 Task: Add a condition where "Hours since assignee update Greater than Two hundred" in unsolved tickets in your groups.
Action: Mouse moved to (132, 485)
Screenshot: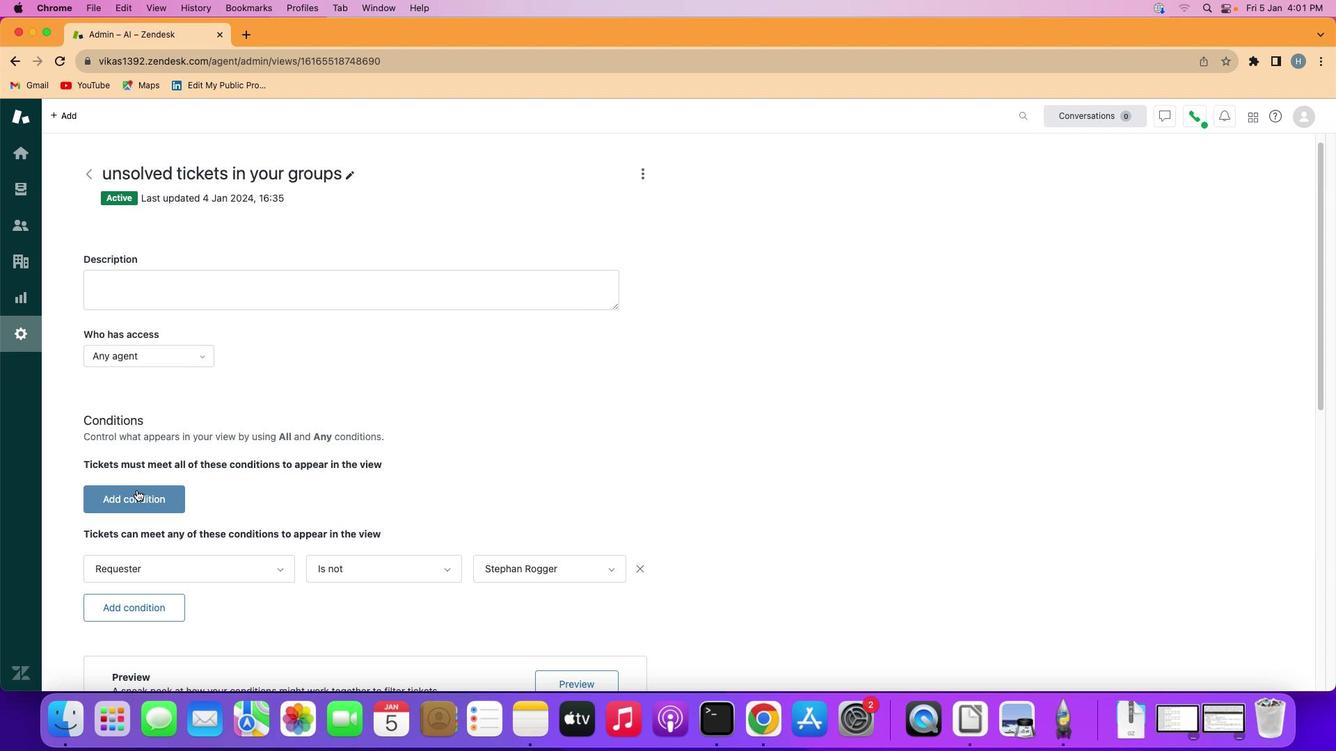 
Action: Mouse pressed left at (132, 485)
Screenshot: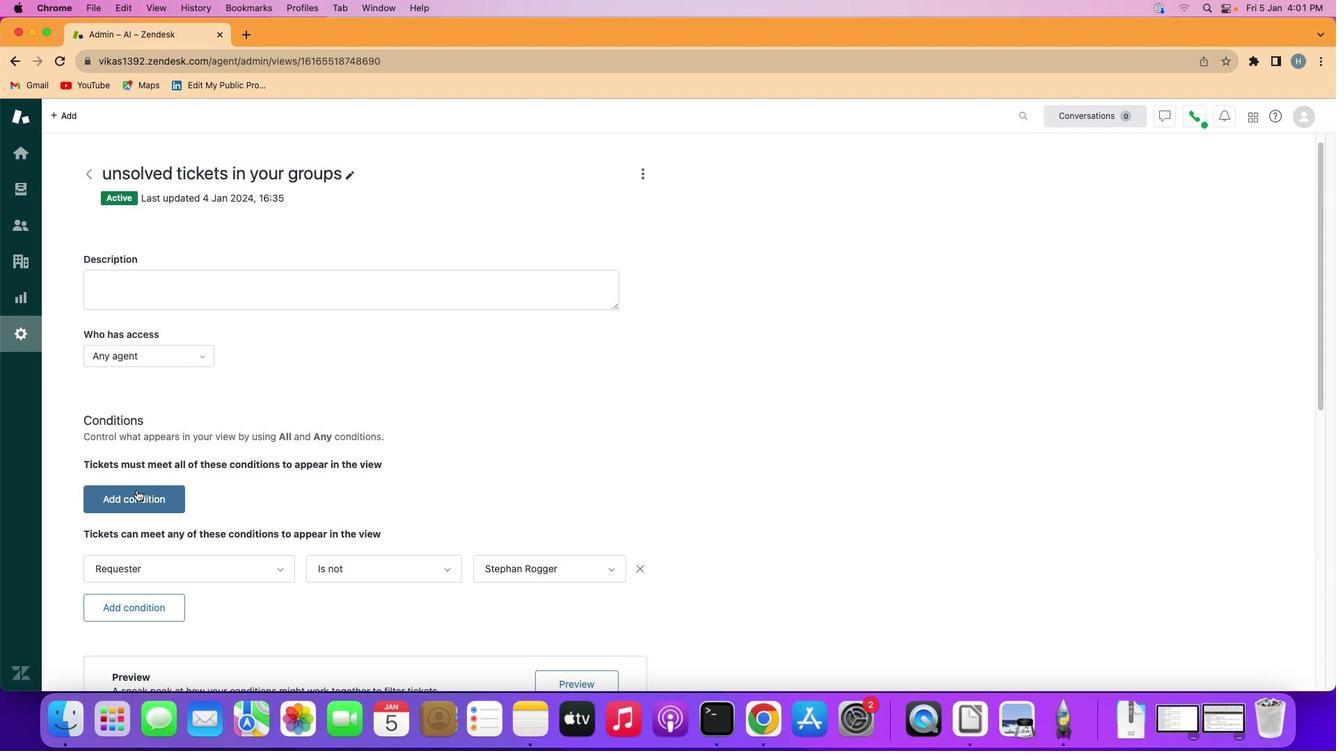 
Action: Mouse moved to (165, 488)
Screenshot: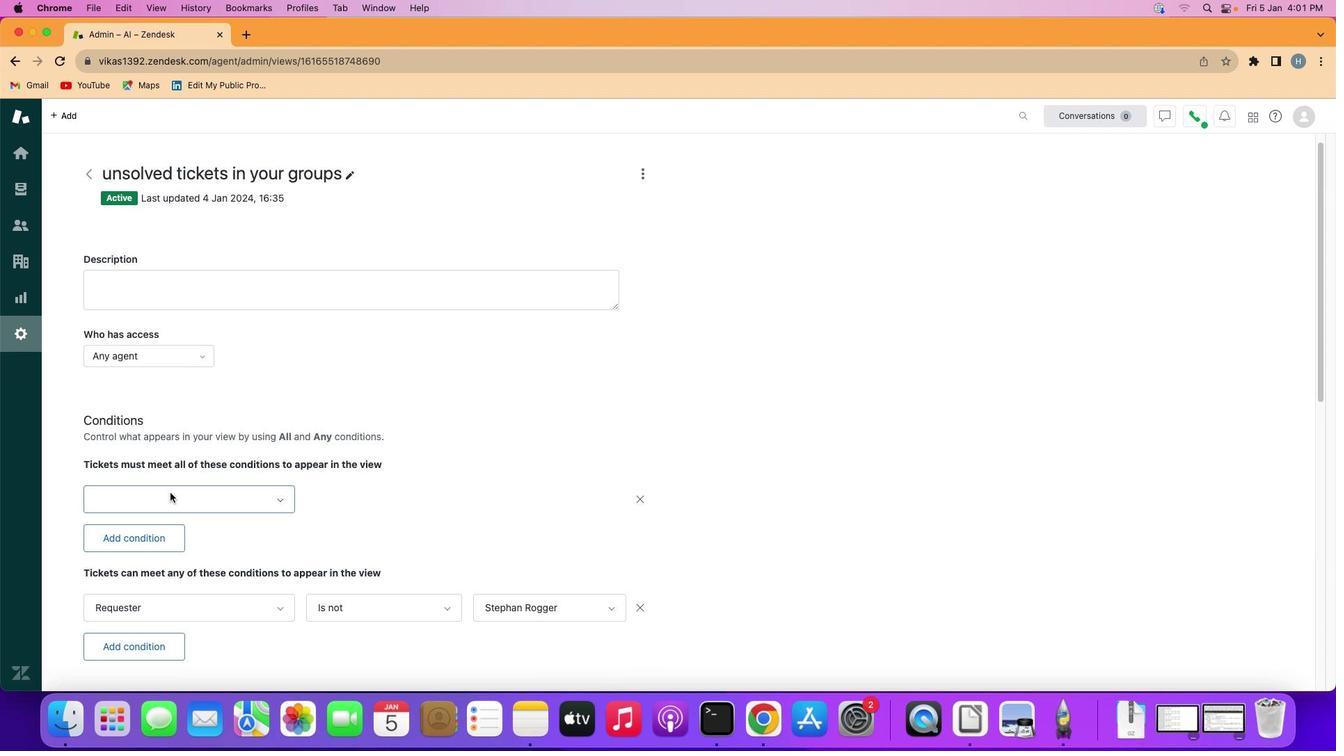 
Action: Mouse pressed left at (165, 488)
Screenshot: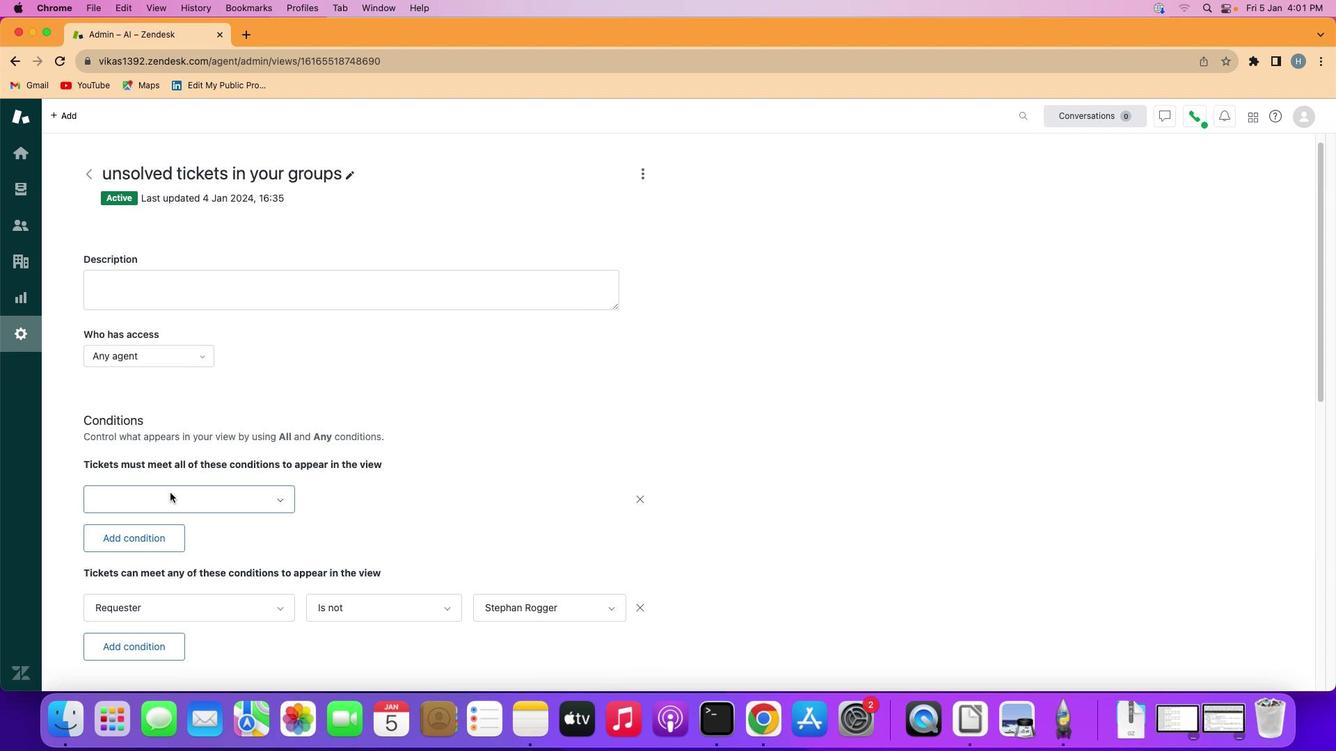 
Action: Mouse moved to (191, 373)
Screenshot: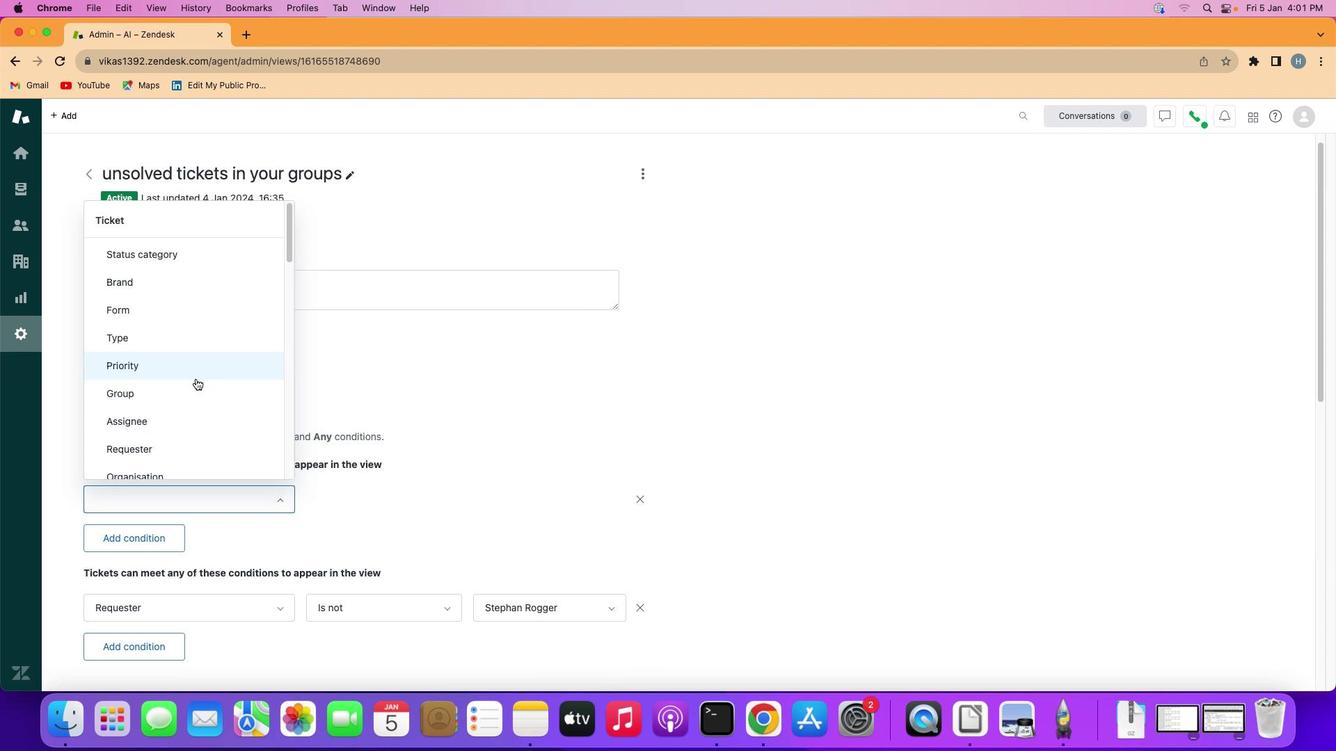 
Action: Mouse scrolled (191, 373) with delta (-4, -4)
Screenshot: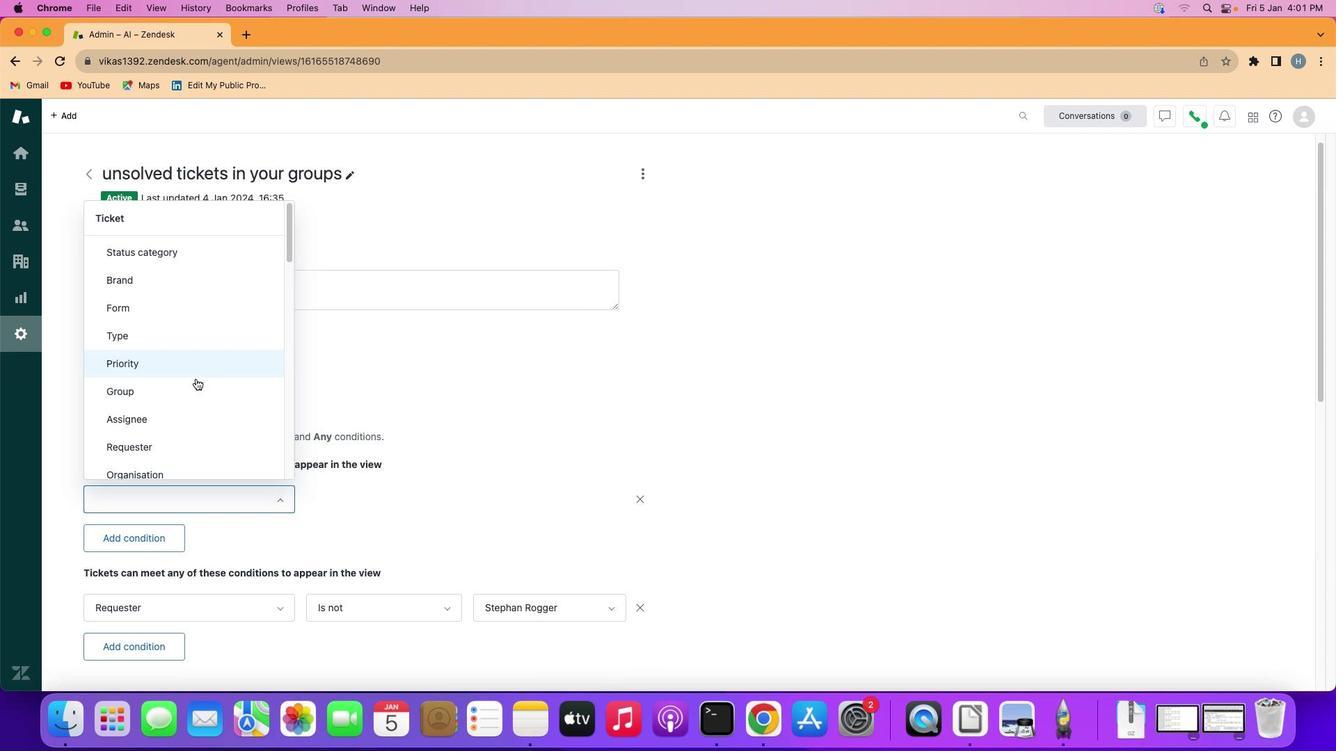 
Action: Mouse scrolled (191, 373) with delta (-4, -4)
Screenshot: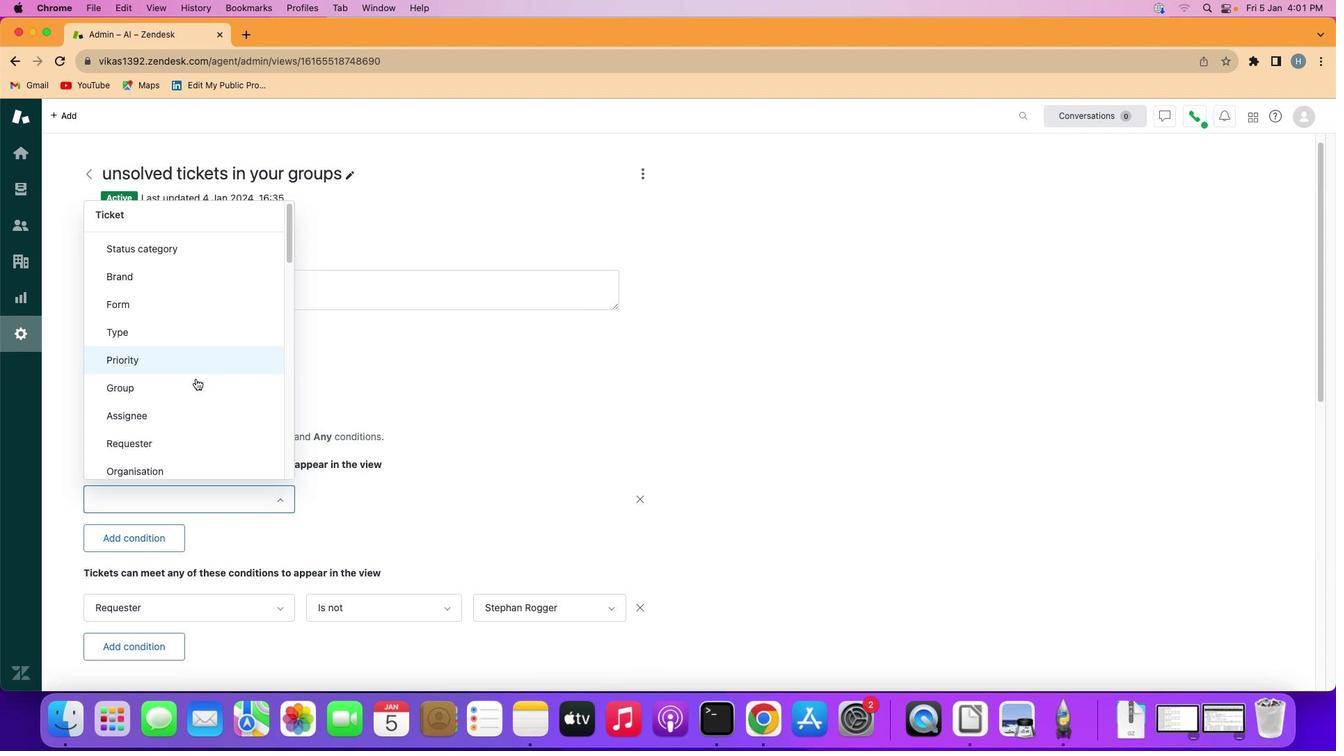 
Action: Mouse scrolled (191, 373) with delta (-4, -4)
Screenshot: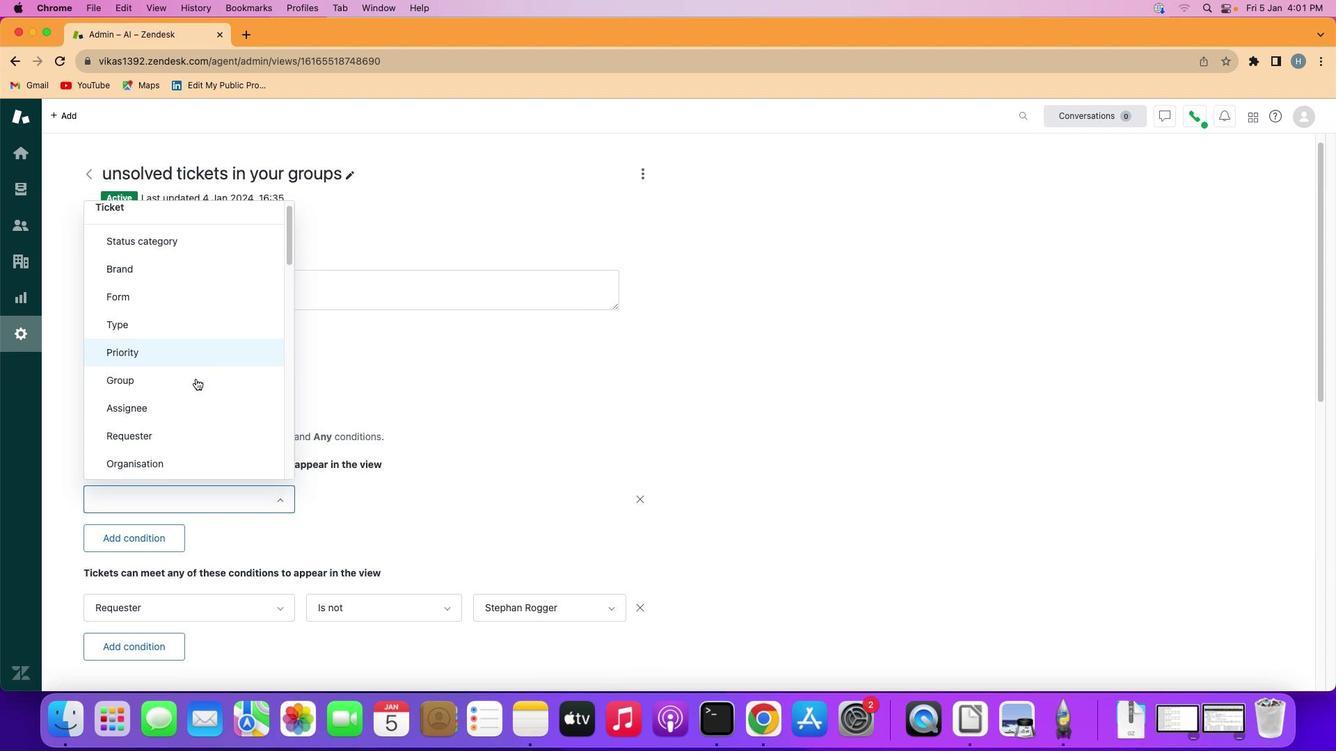 
Action: Mouse scrolled (191, 373) with delta (-4, -4)
Screenshot: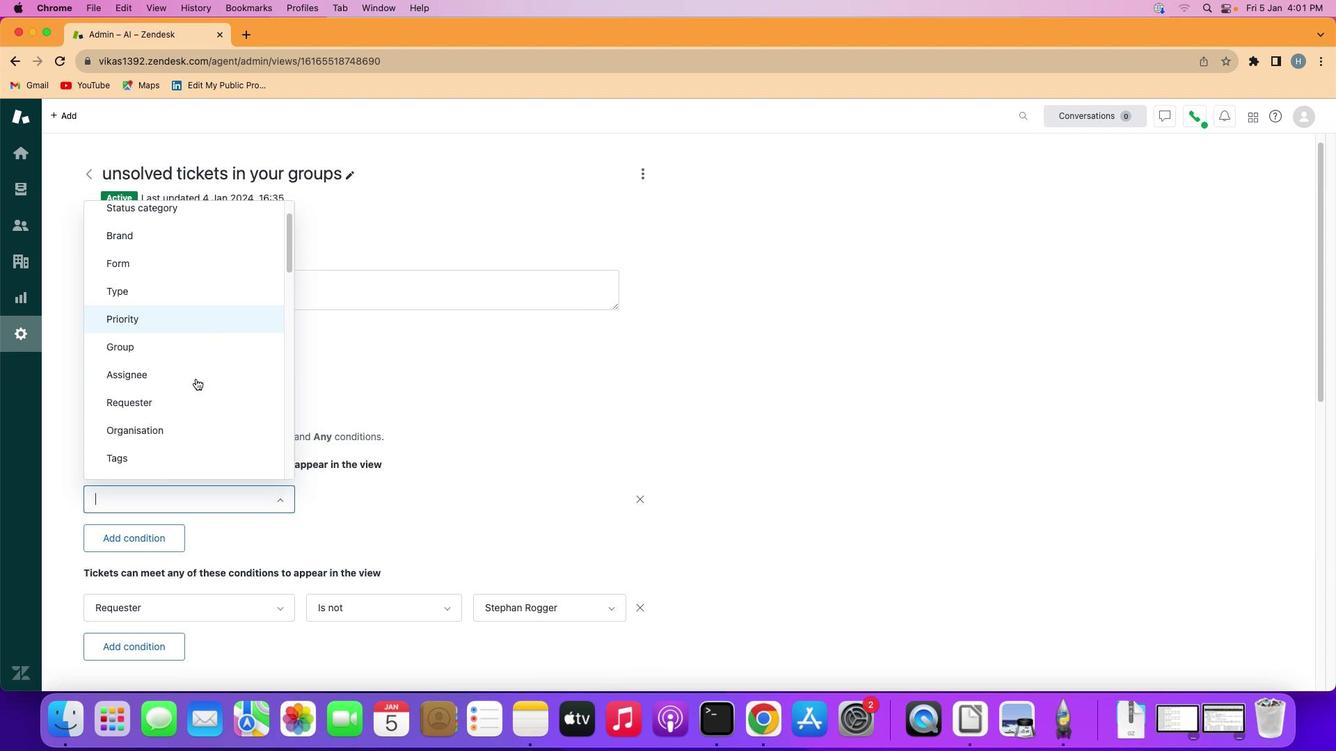
Action: Mouse moved to (196, 374)
Screenshot: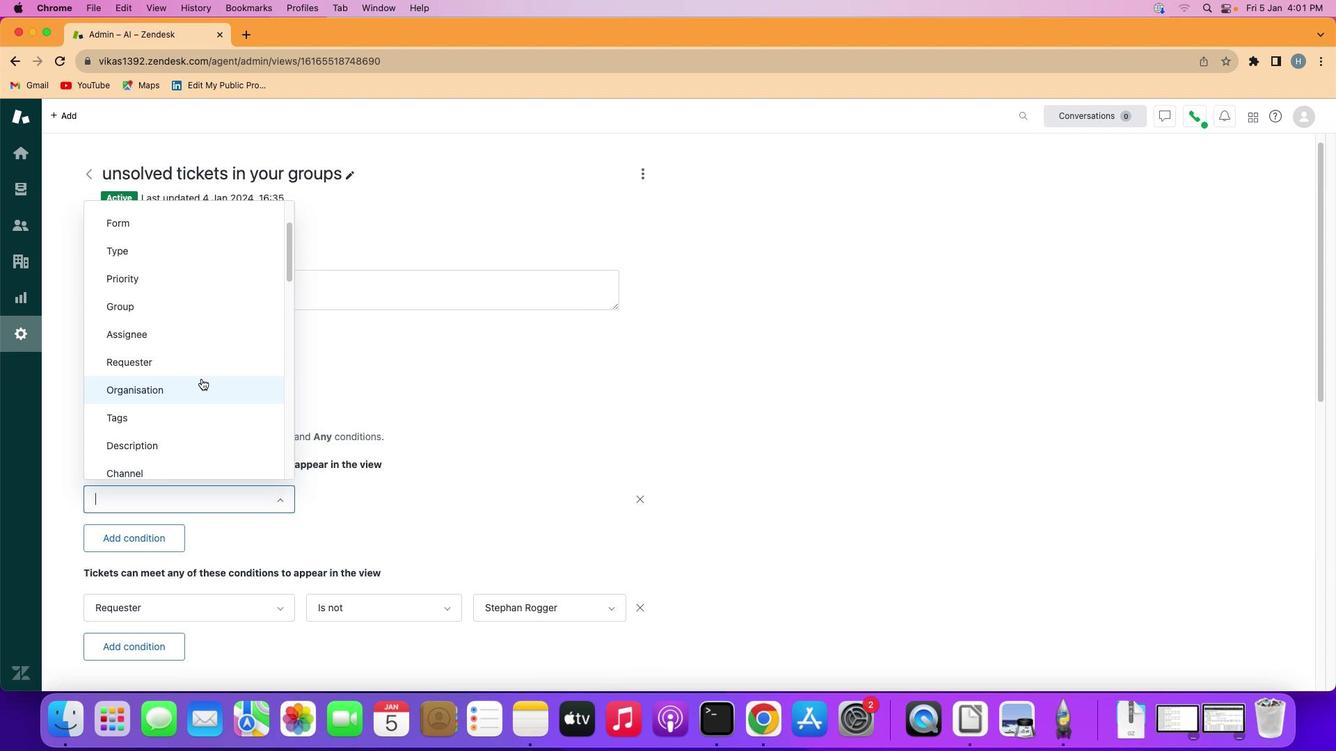 
Action: Mouse scrolled (196, 374) with delta (-4, -4)
Screenshot: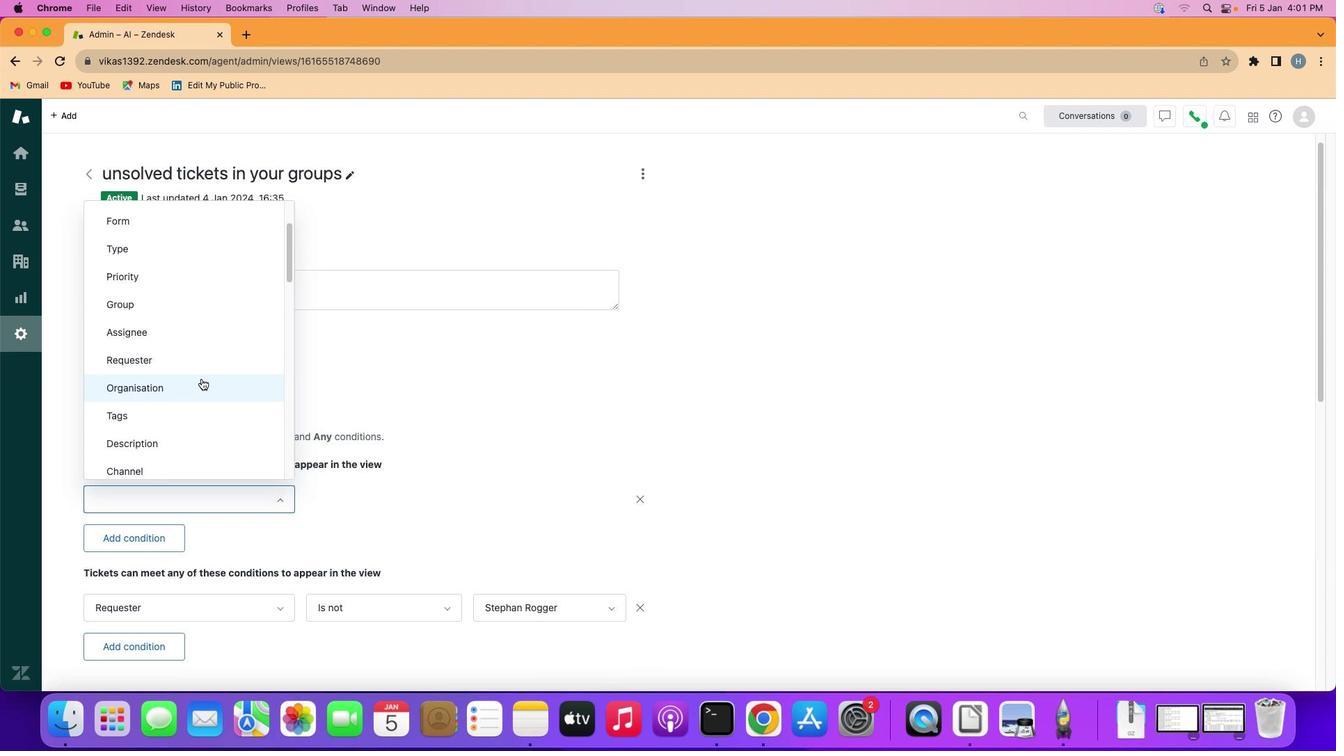
Action: Mouse scrolled (196, 374) with delta (-4, -4)
Screenshot: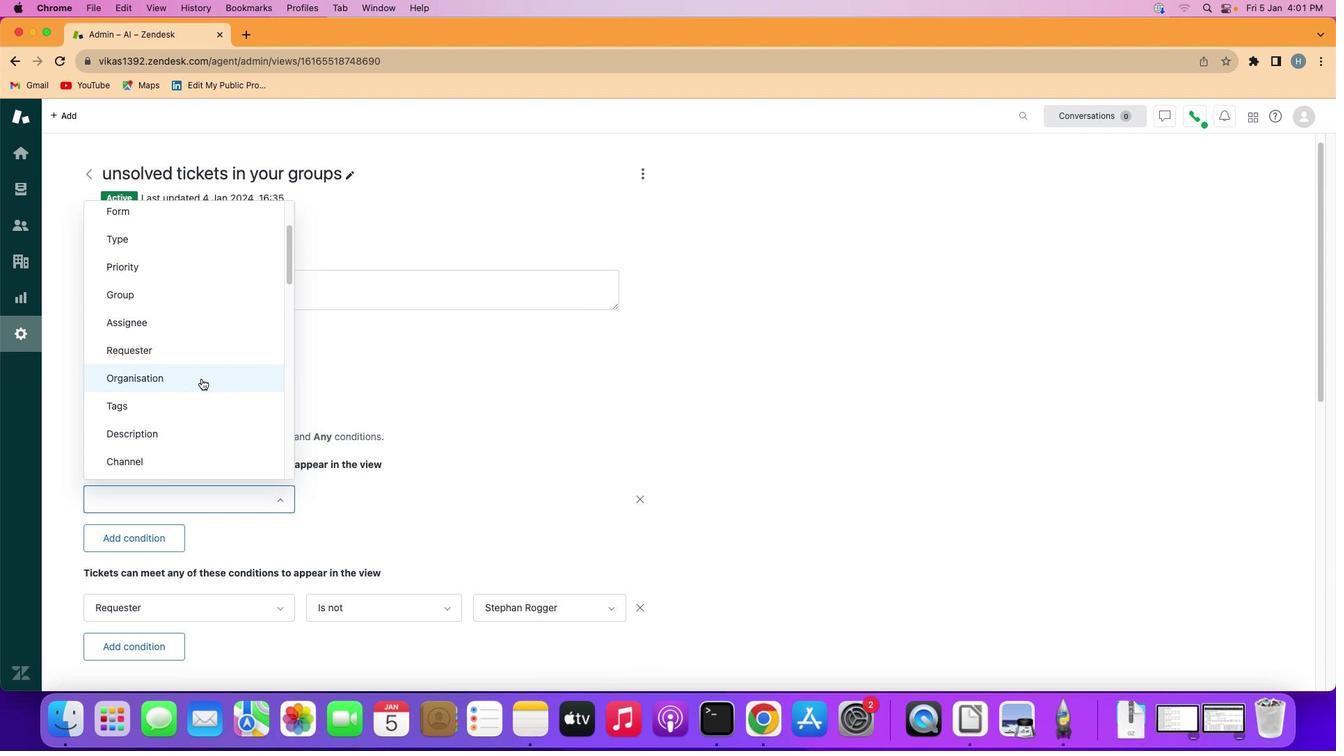 
Action: Mouse scrolled (196, 374) with delta (-4, -4)
Screenshot: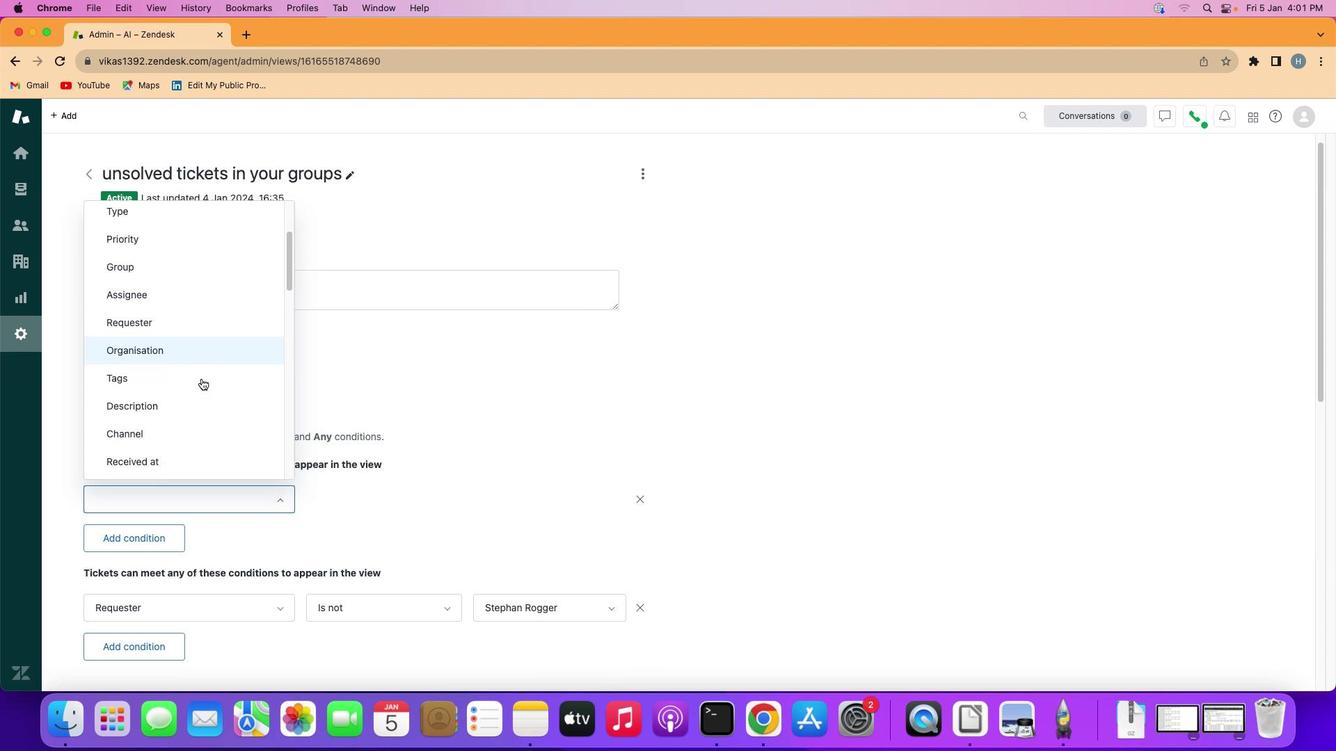 
Action: Mouse scrolled (196, 374) with delta (-4, -4)
Screenshot: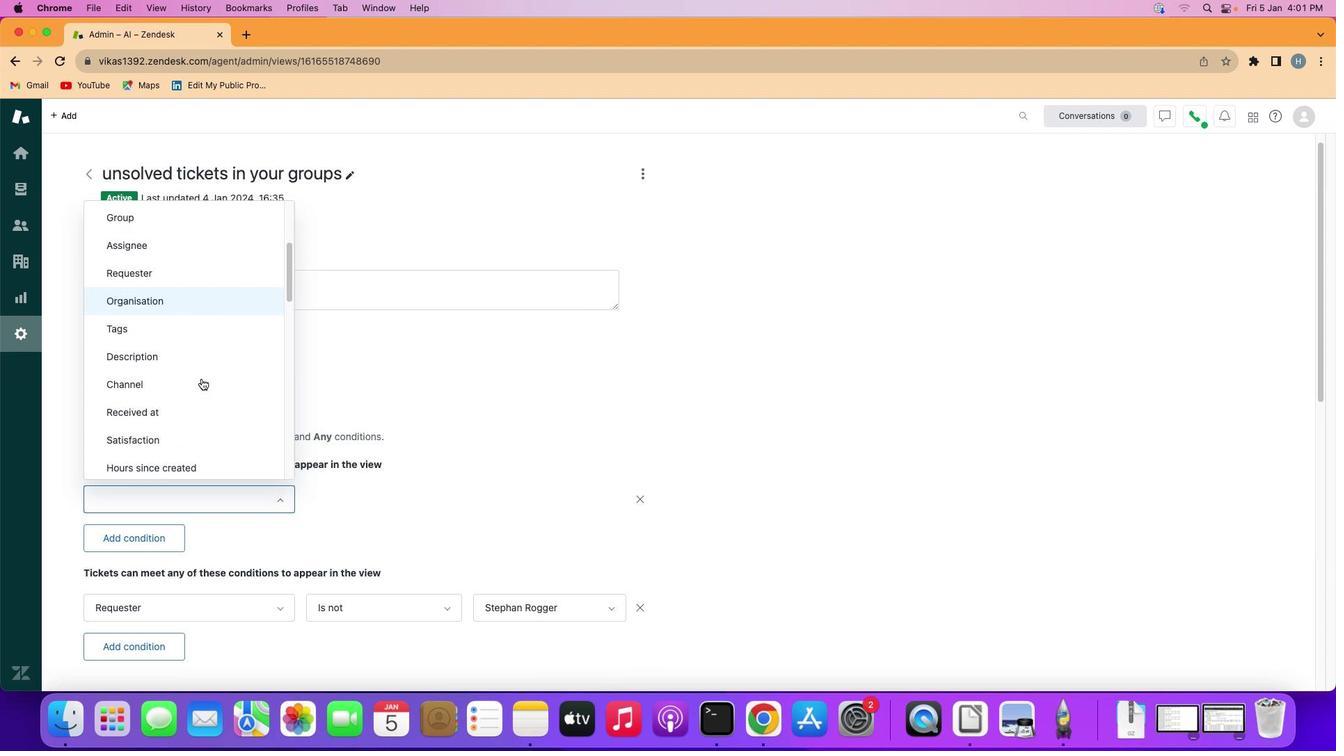 
Action: Mouse moved to (196, 373)
Screenshot: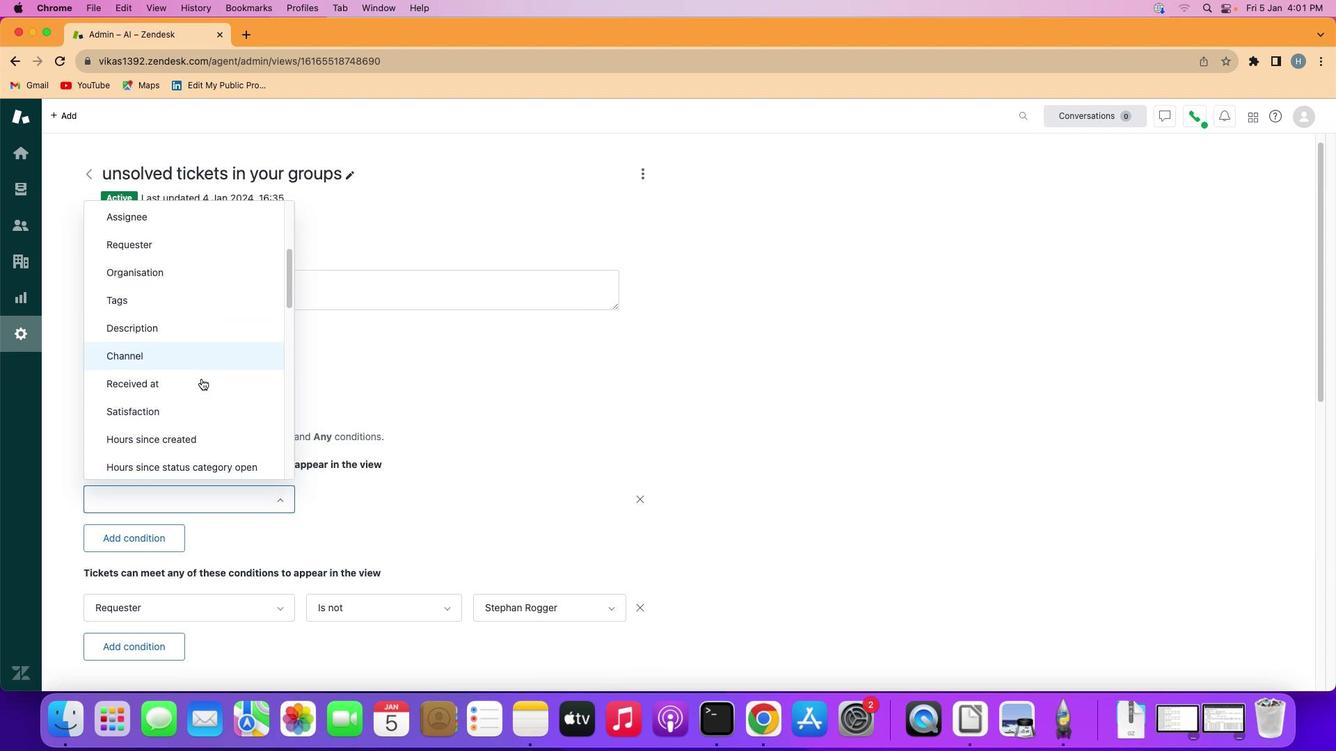 
Action: Mouse scrolled (196, 373) with delta (-4, -3)
Screenshot: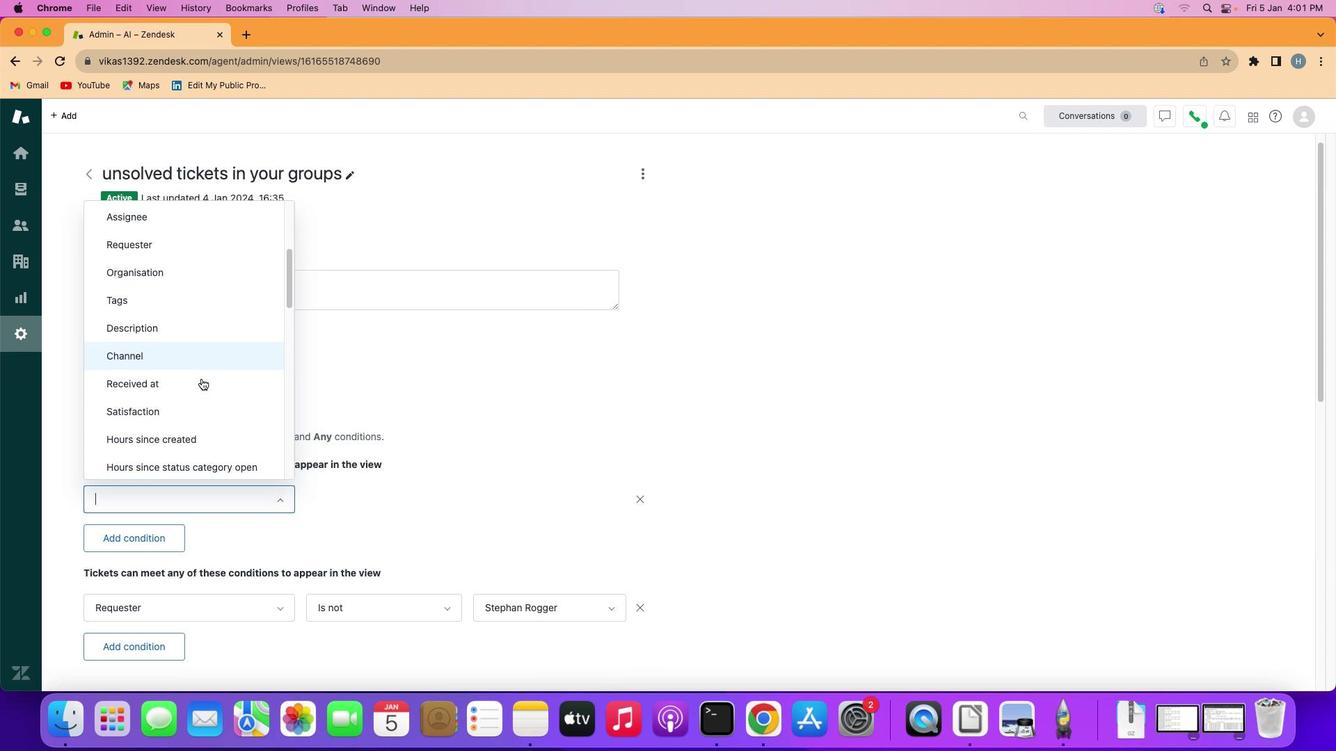 
Action: Mouse scrolled (196, 373) with delta (-4, -5)
Screenshot: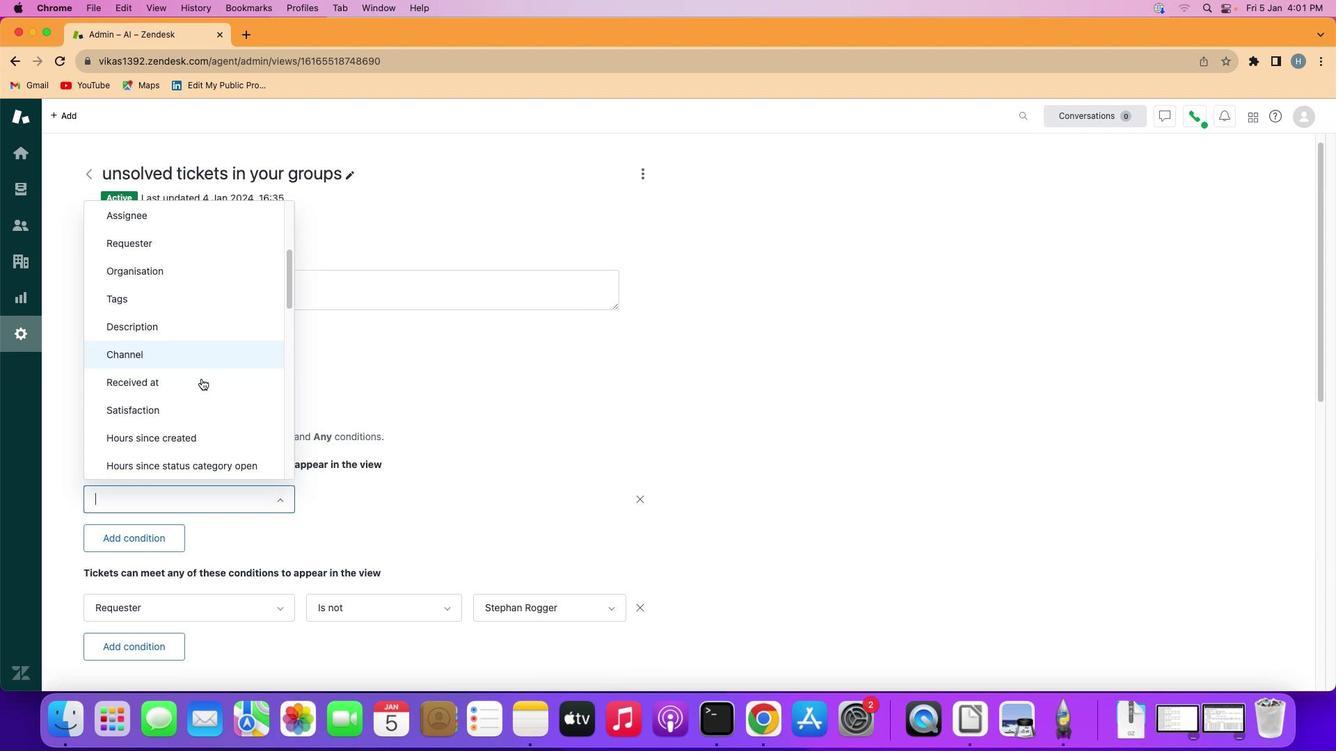 
Action: Mouse scrolled (196, 373) with delta (-4, -4)
Screenshot: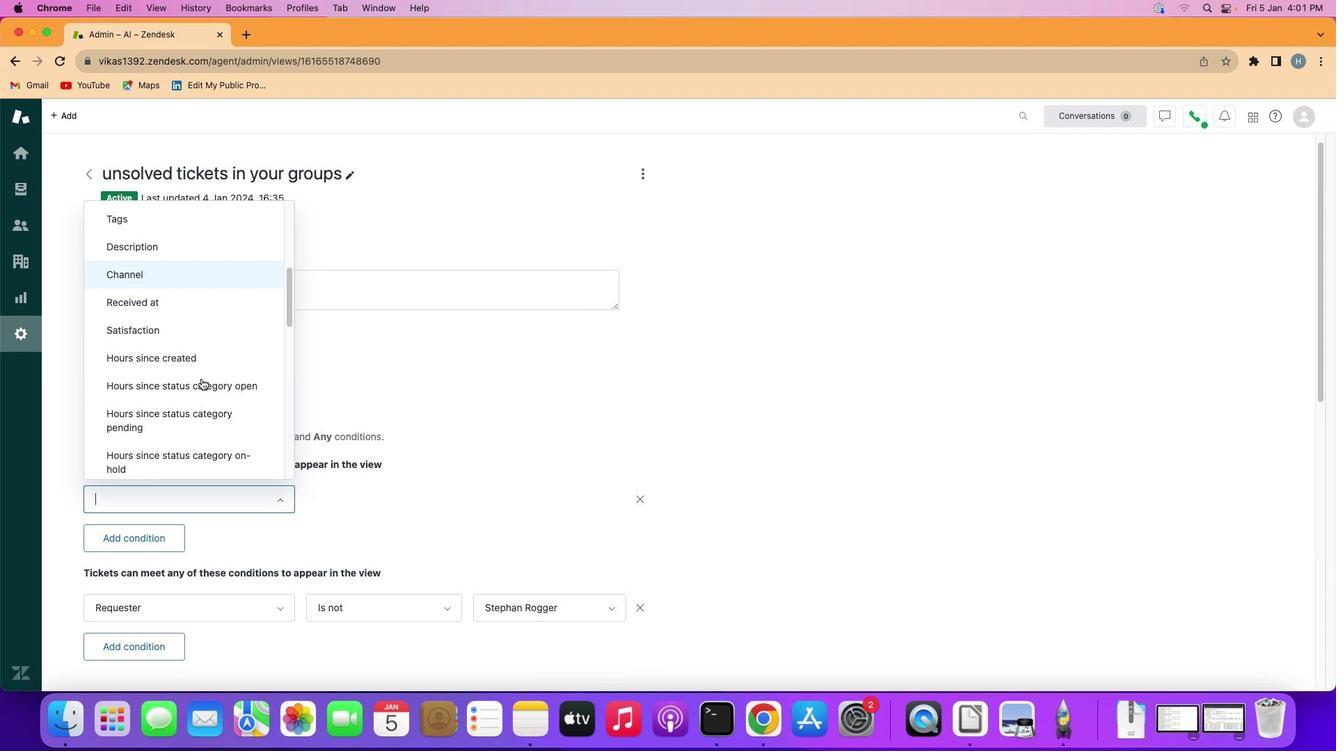 
Action: Mouse scrolled (196, 373) with delta (-4, -5)
Screenshot: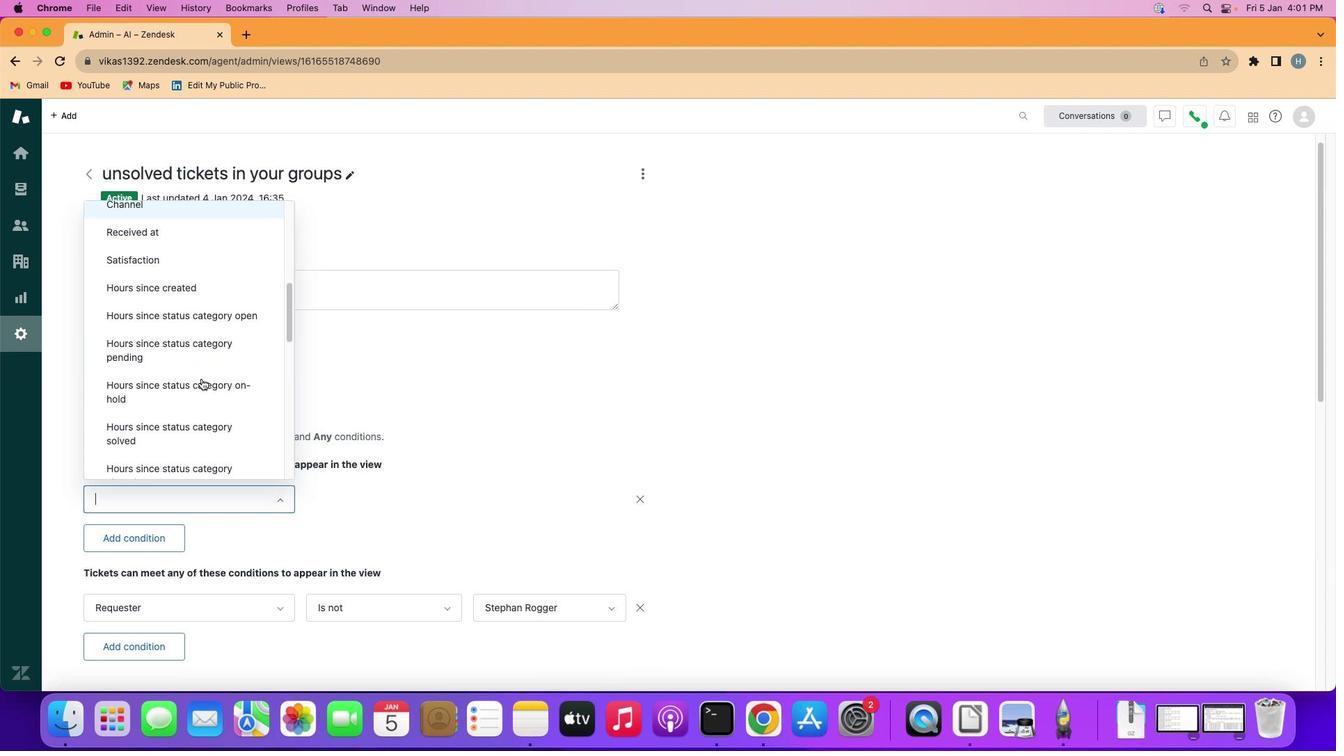 
Action: Mouse scrolled (196, 373) with delta (-4, -4)
Screenshot: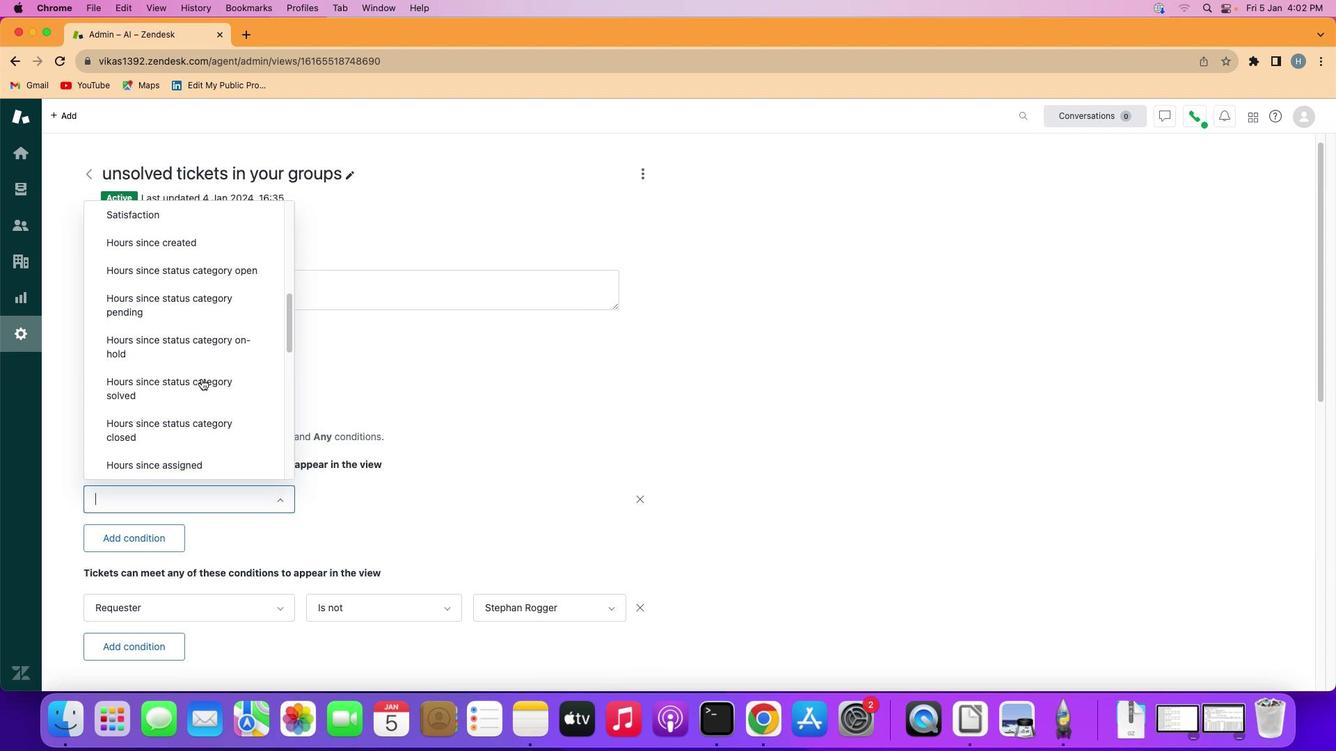 
Action: Mouse scrolled (196, 373) with delta (-4, -4)
Screenshot: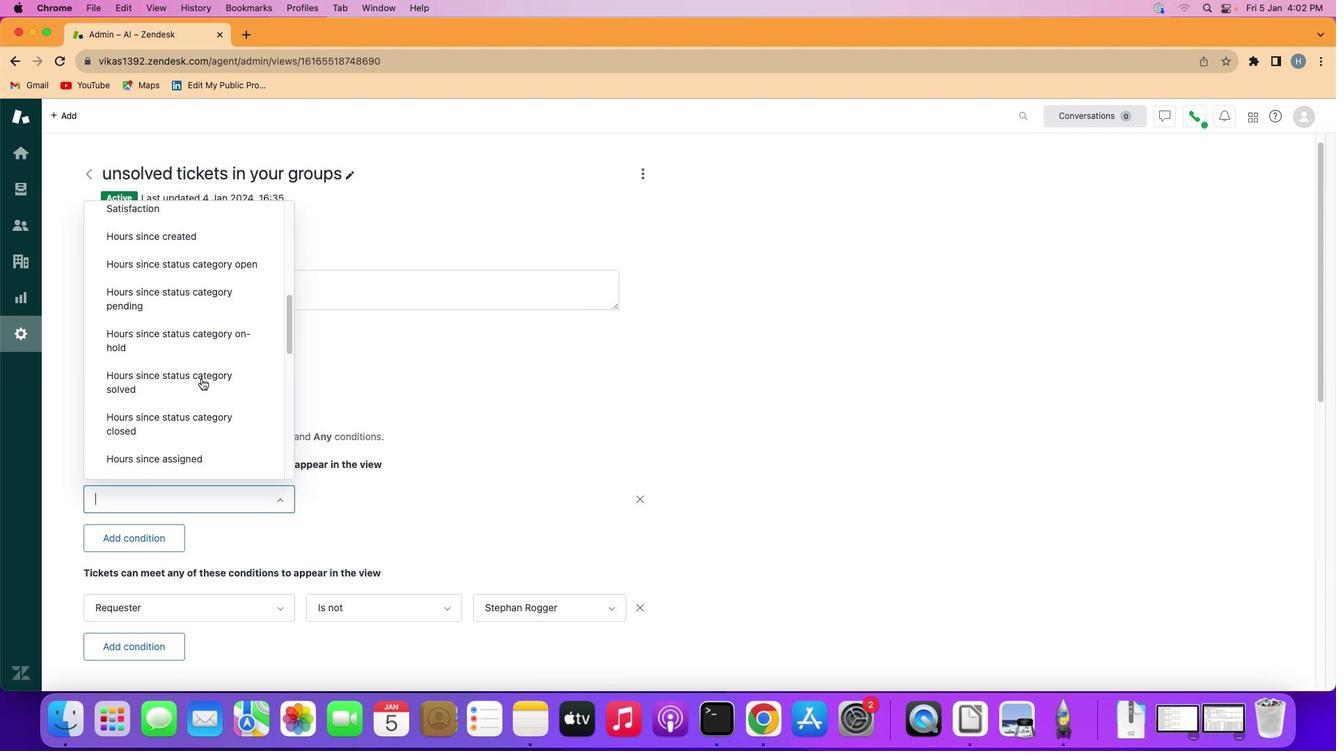 
Action: Mouse scrolled (196, 373) with delta (-4, -4)
Screenshot: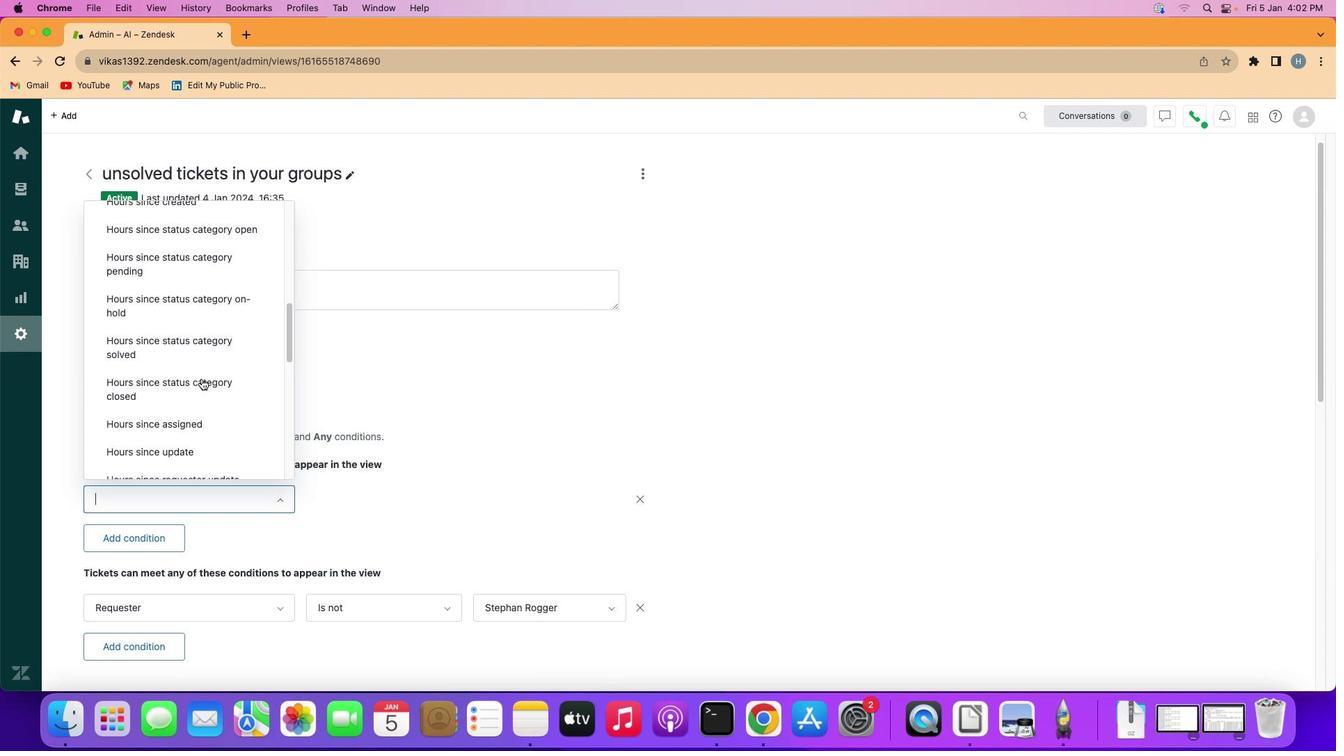 
Action: Mouse scrolled (196, 373) with delta (-4, -5)
Screenshot: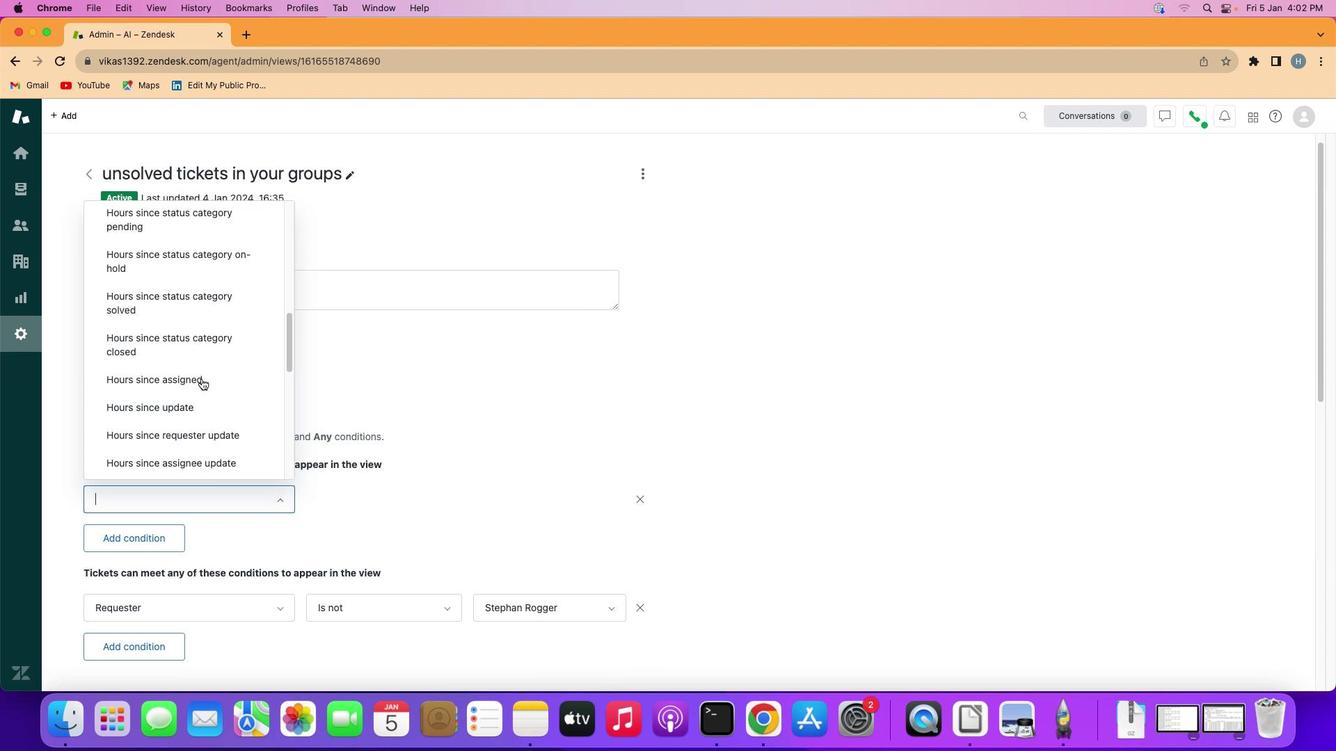 
Action: Mouse moved to (203, 371)
Screenshot: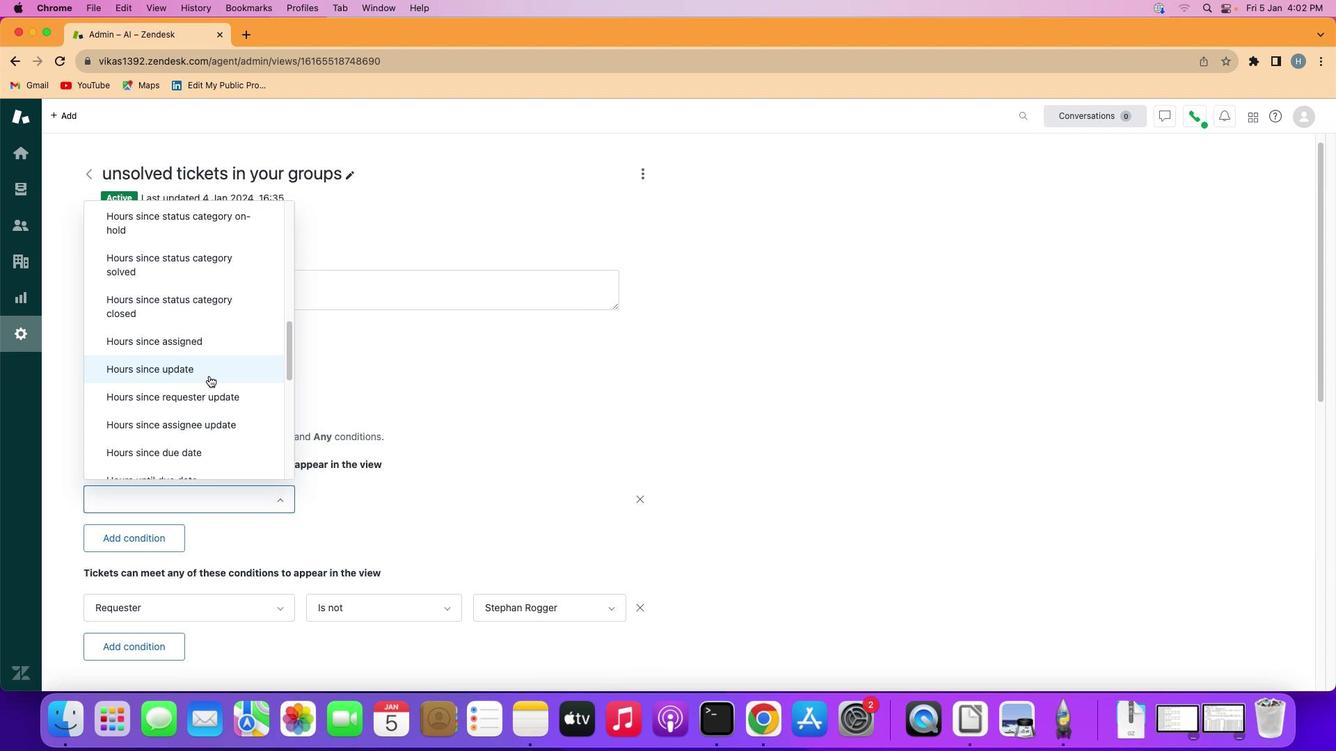 
Action: Mouse scrolled (203, 371) with delta (-4, -4)
Screenshot: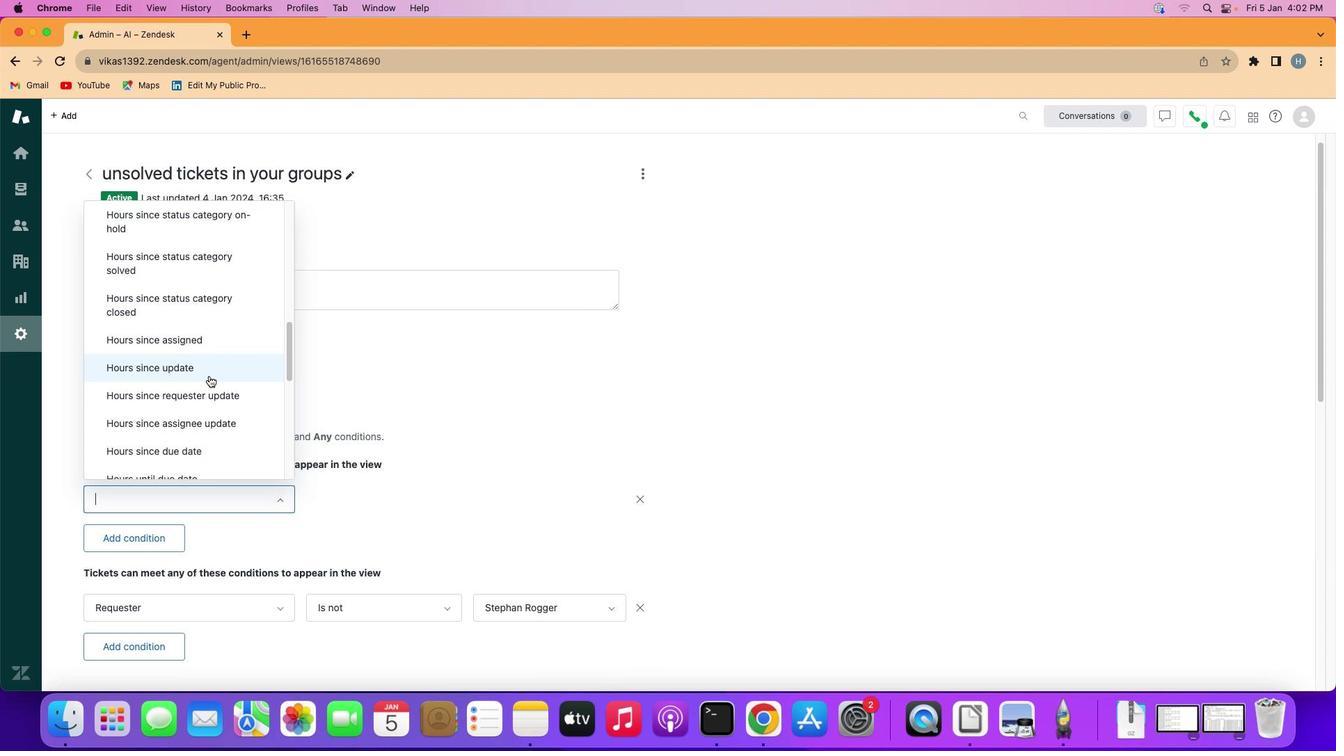 
Action: Mouse scrolled (203, 371) with delta (-4, -4)
Screenshot: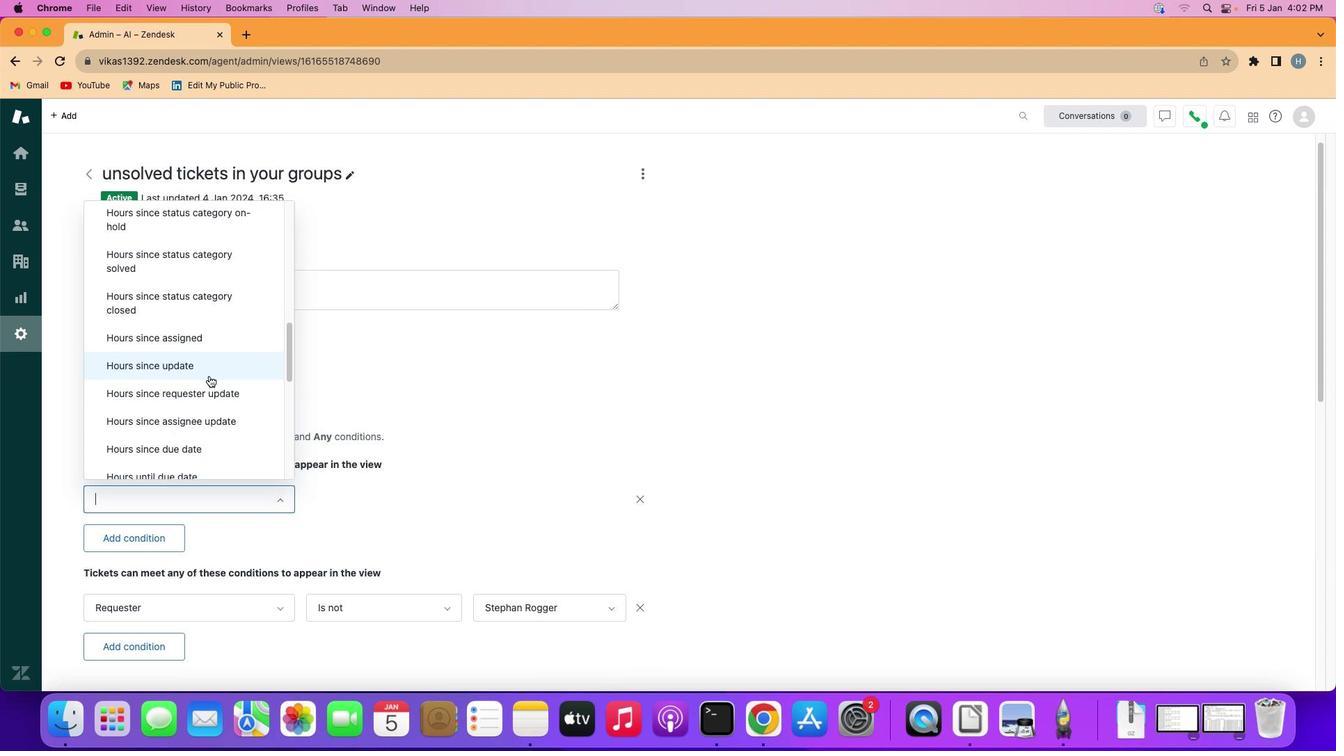 
Action: Mouse scrolled (203, 371) with delta (-4, -4)
Screenshot: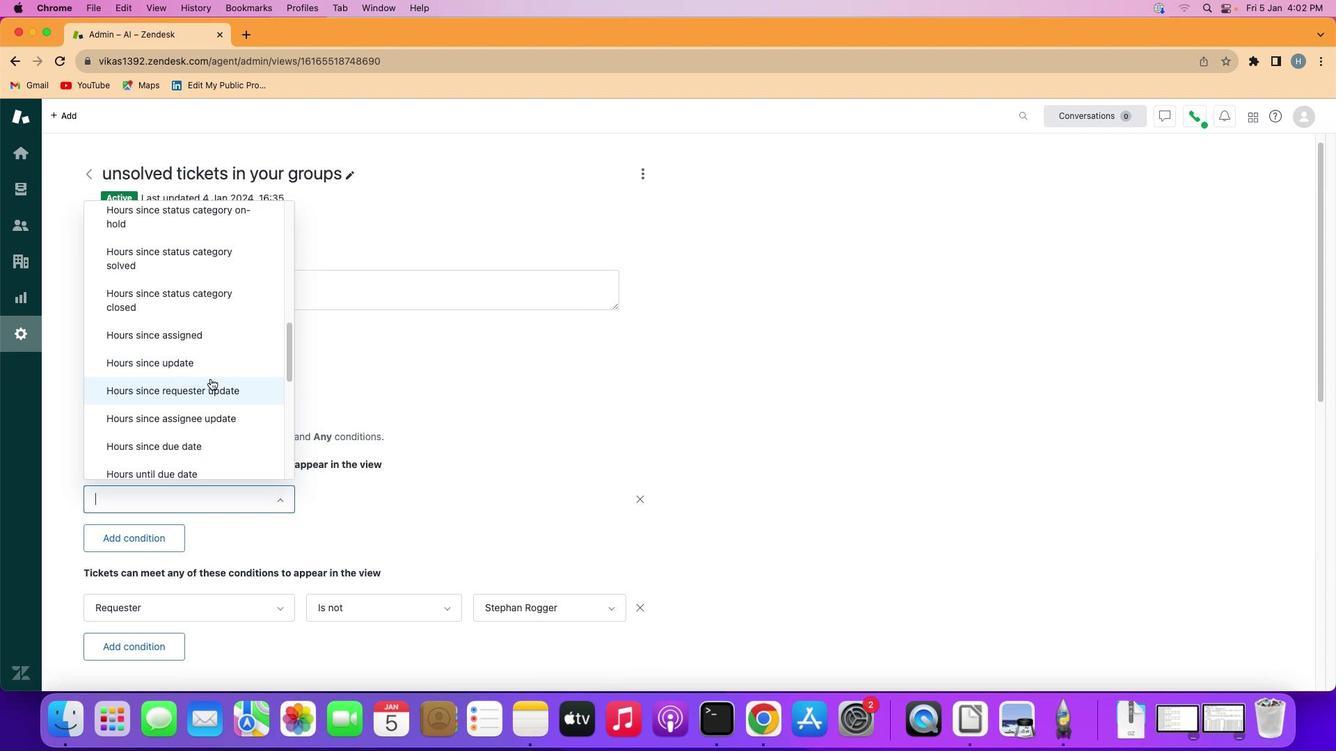 
Action: Mouse moved to (203, 408)
Screenshot: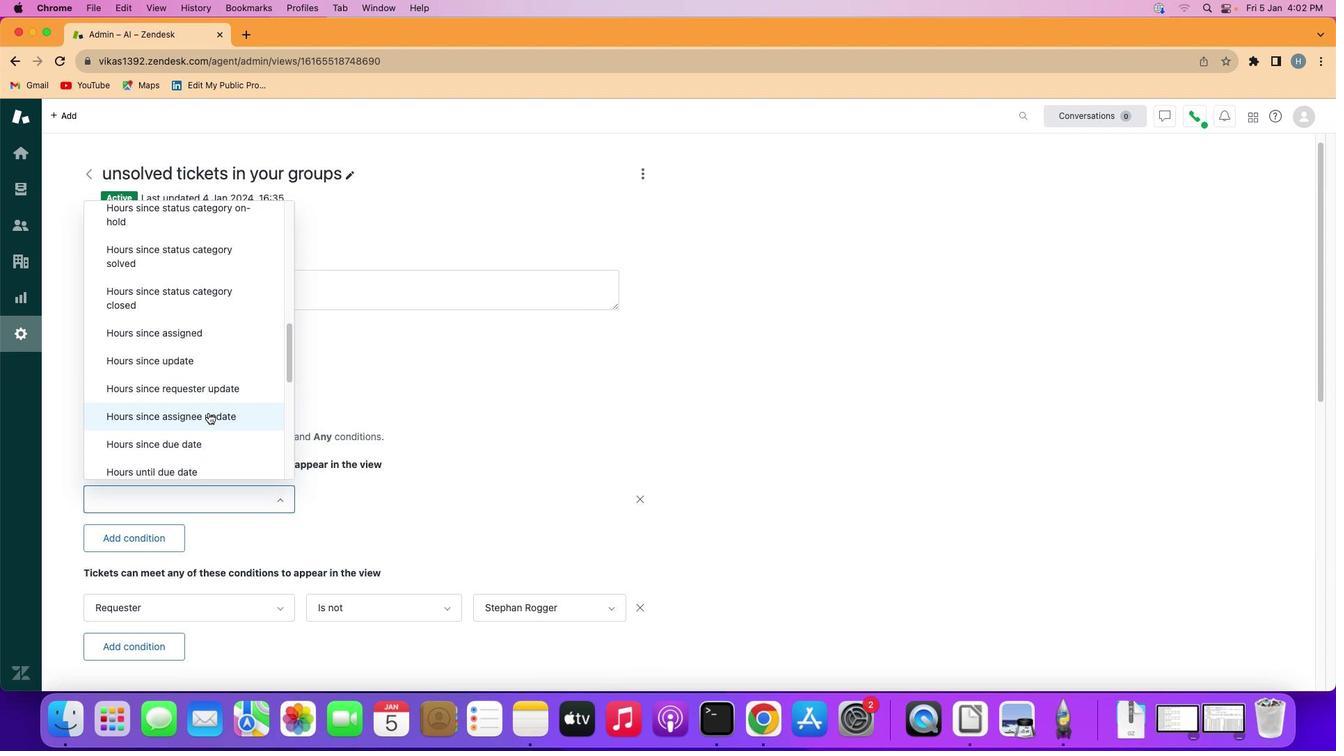 
Action: Mouse pressed left at (203, 408)
Screenshot: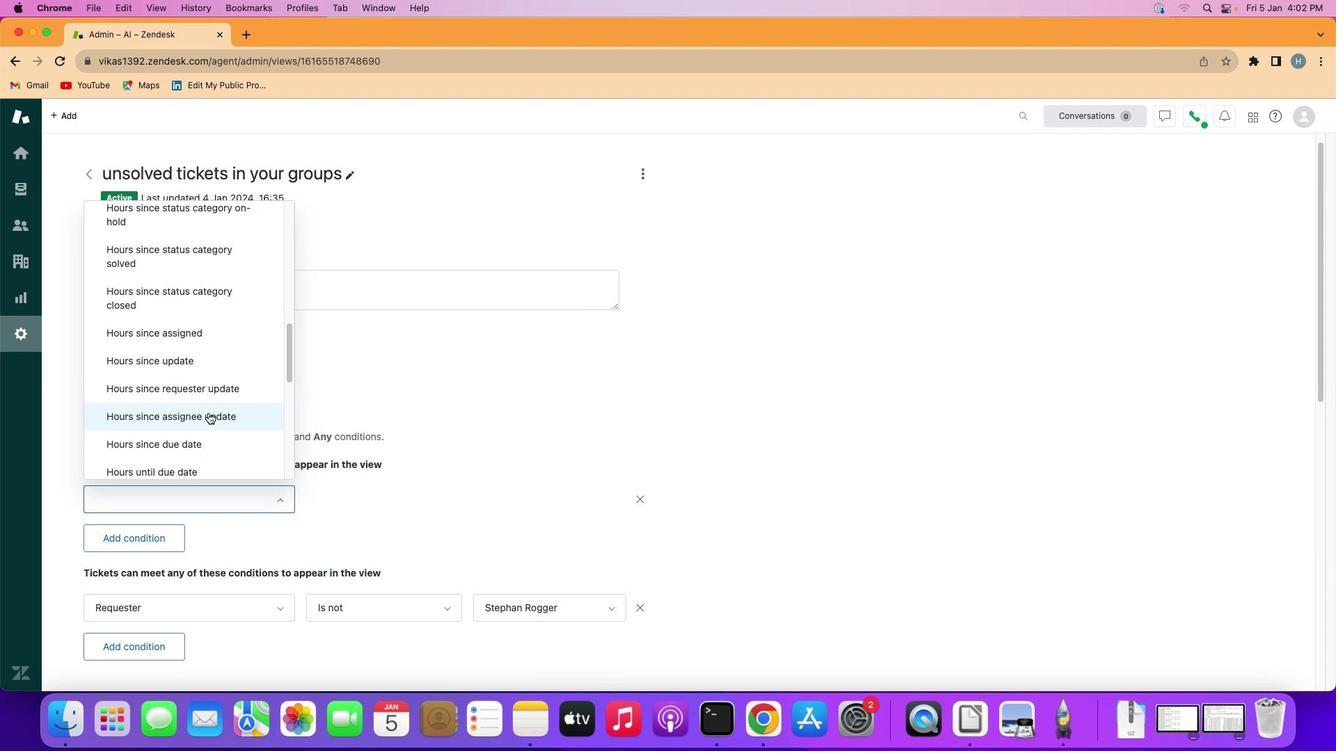 
Action: Mouse moved to (389, 496)
Screenshot: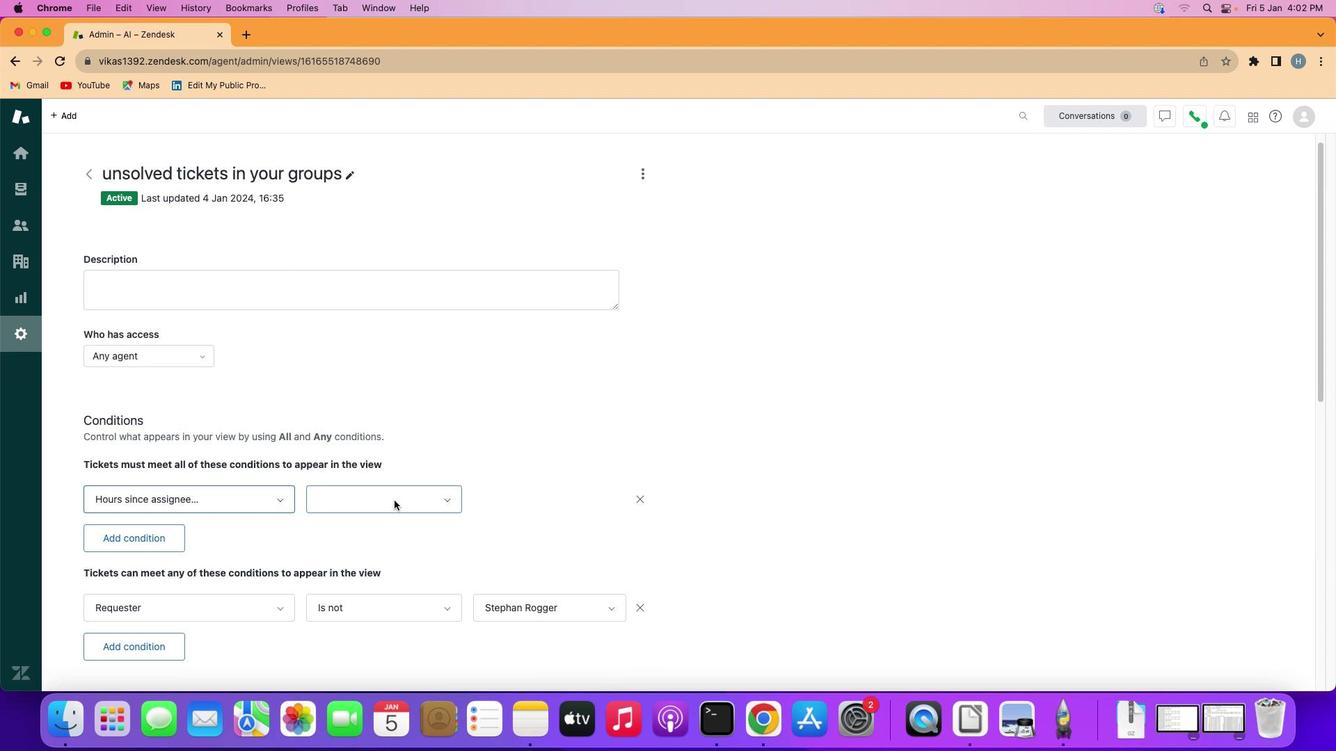 
Action: Mouse pressed left at (389, 496)
Screenshot: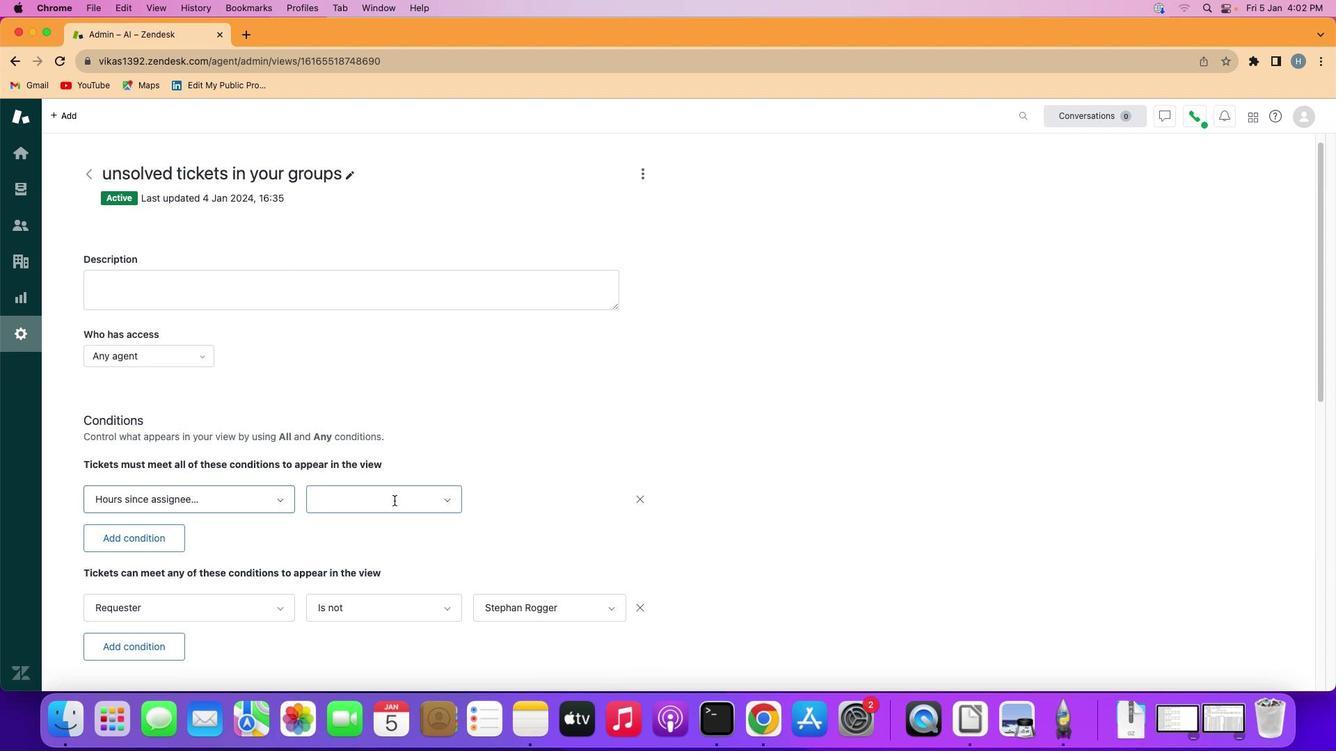
Action: Mouse moved to (382, 559)
Screenshot: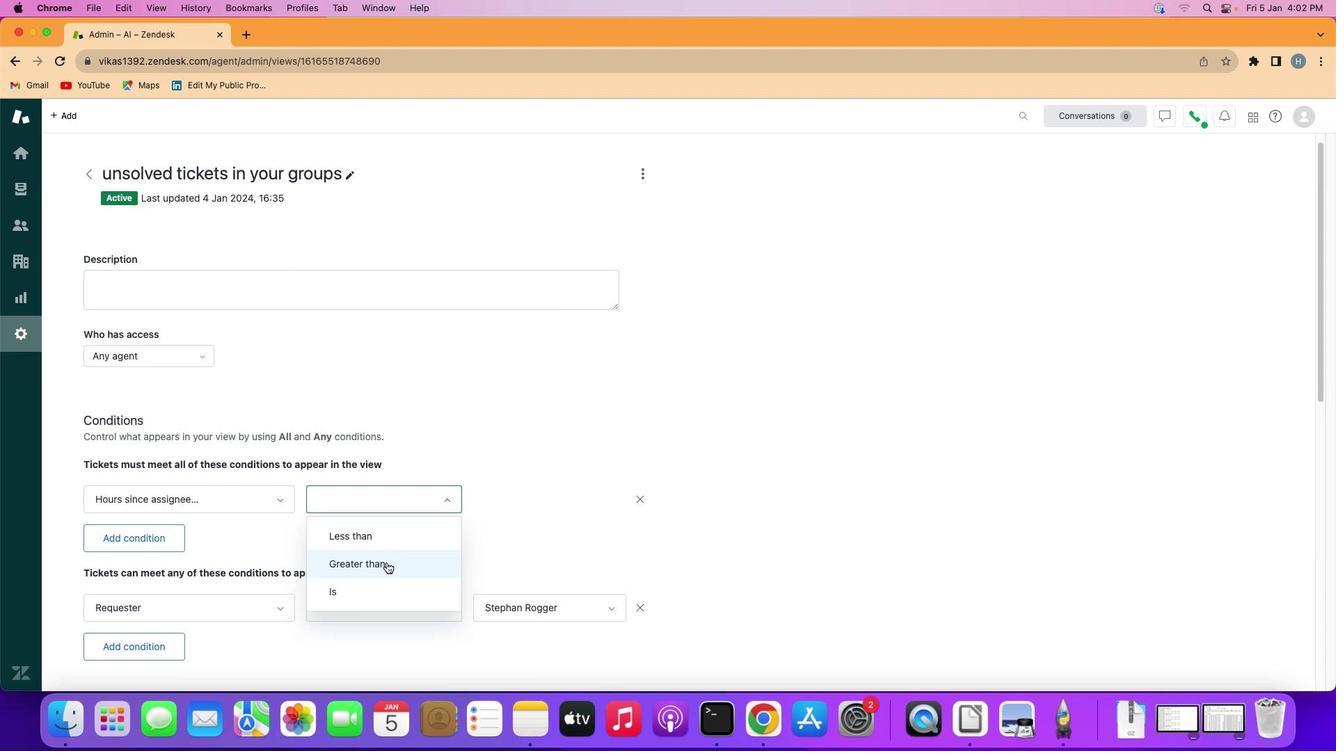 
Action: Mouse pressed left at (382, 559)
Screenshot: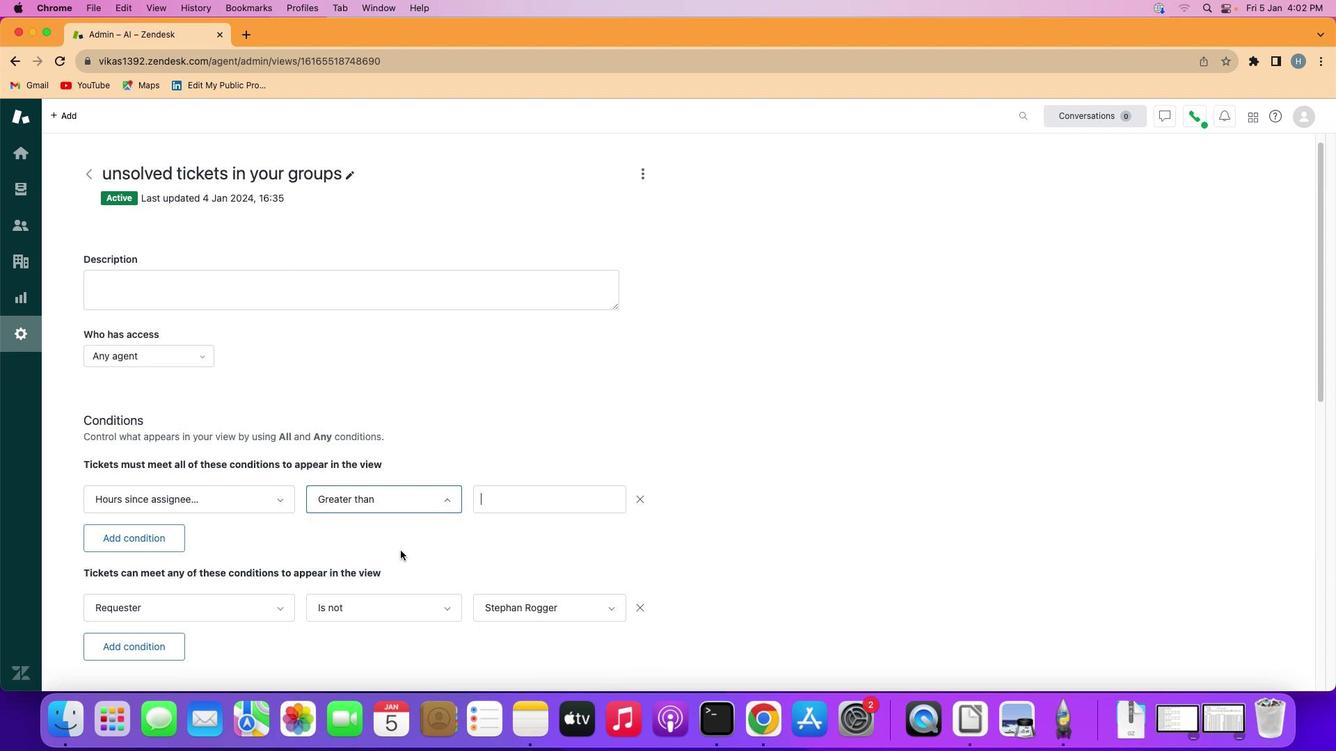 
Action: Mouse moved to (501, 495)
Screenshot: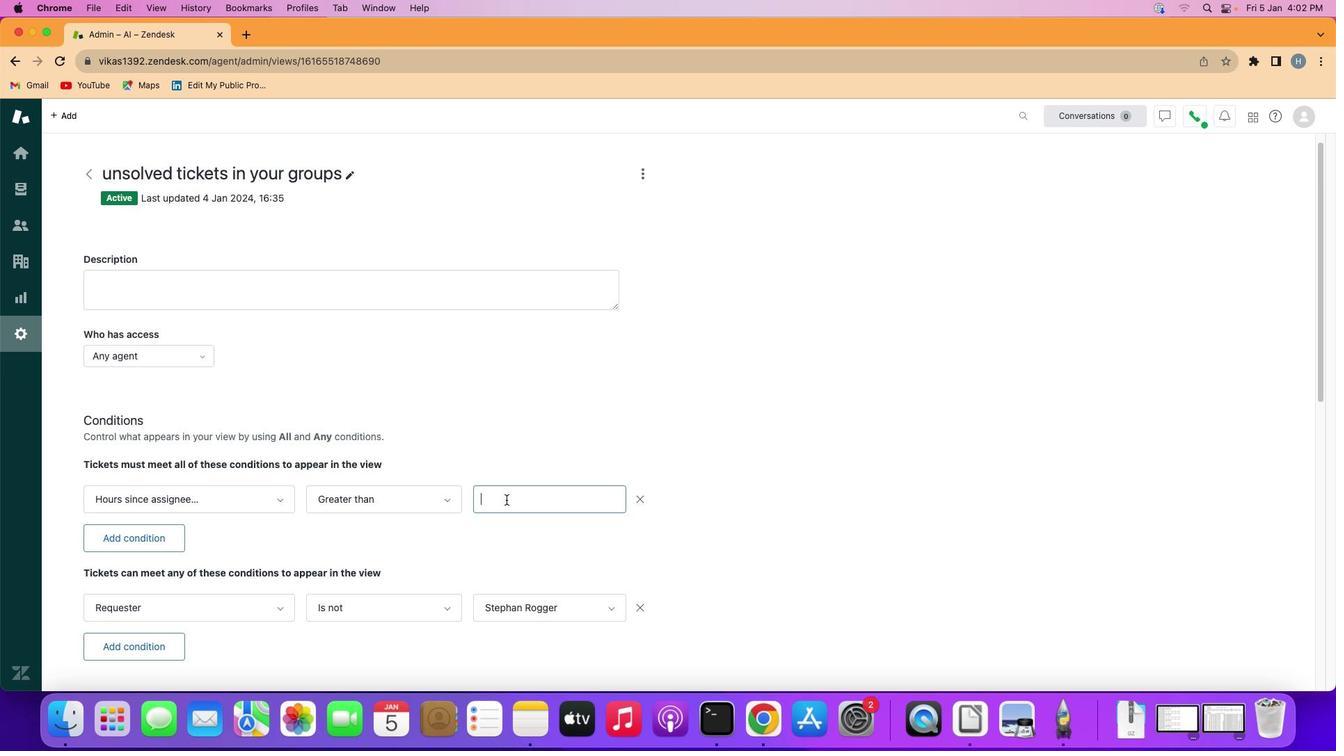 
Action: Mouse pressed left at (501, 495)
Screenshot: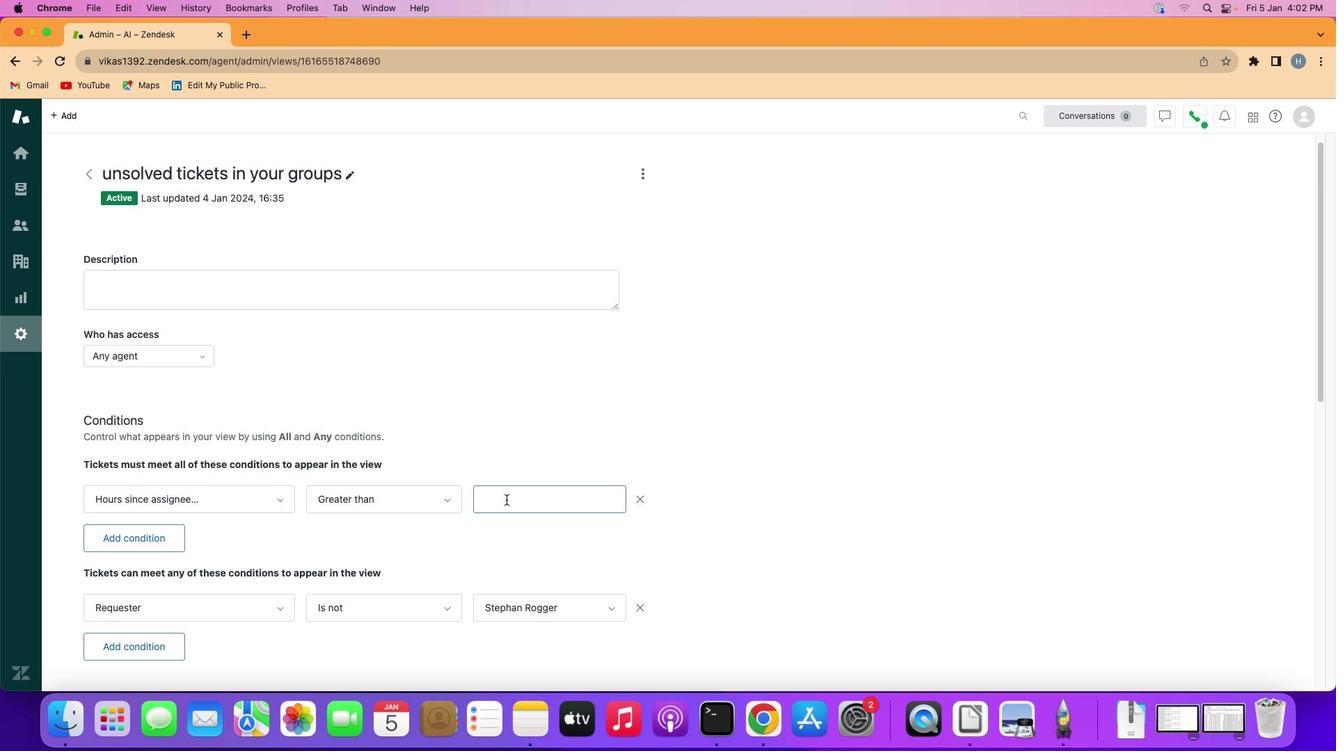 
Action: Key pressed Key.shift'T''w''o'Key.space'h''u''n''d''r''e''d'
Screenshot: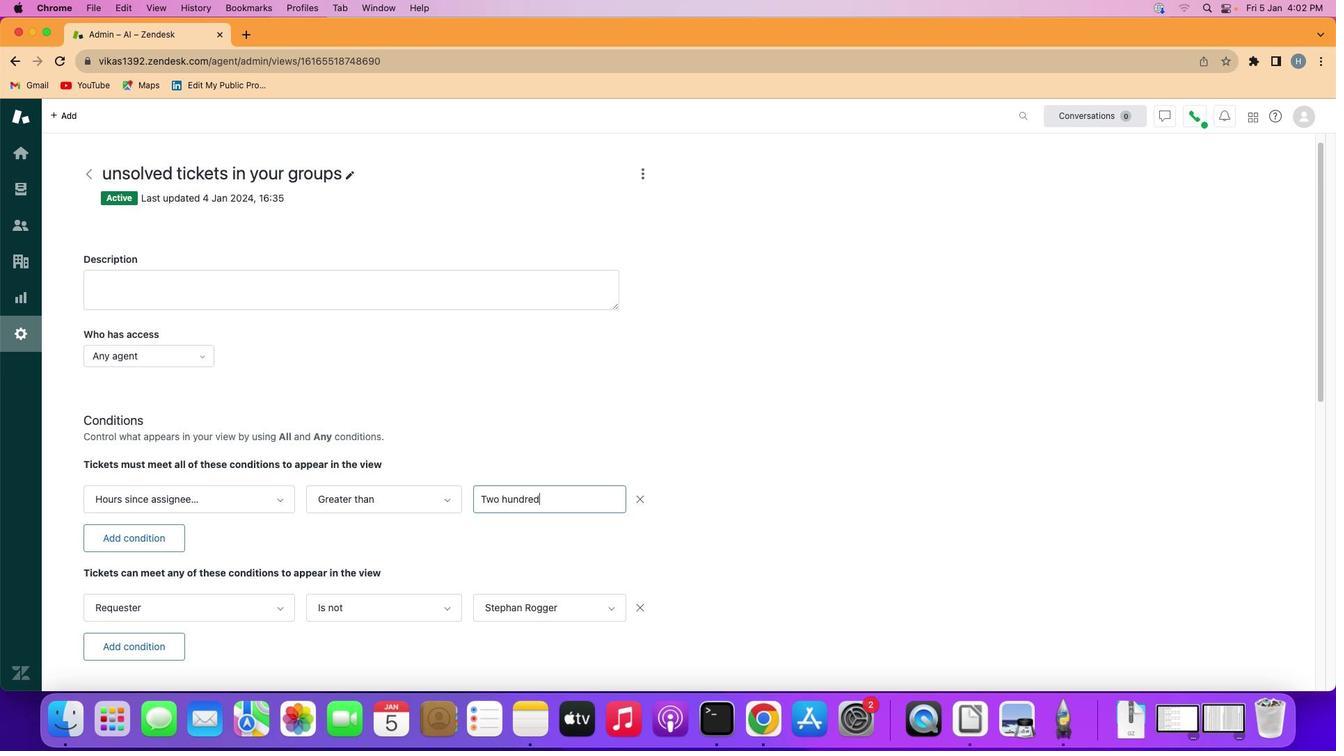 
Action: Mouse moved to (573, 529)
Screenshot: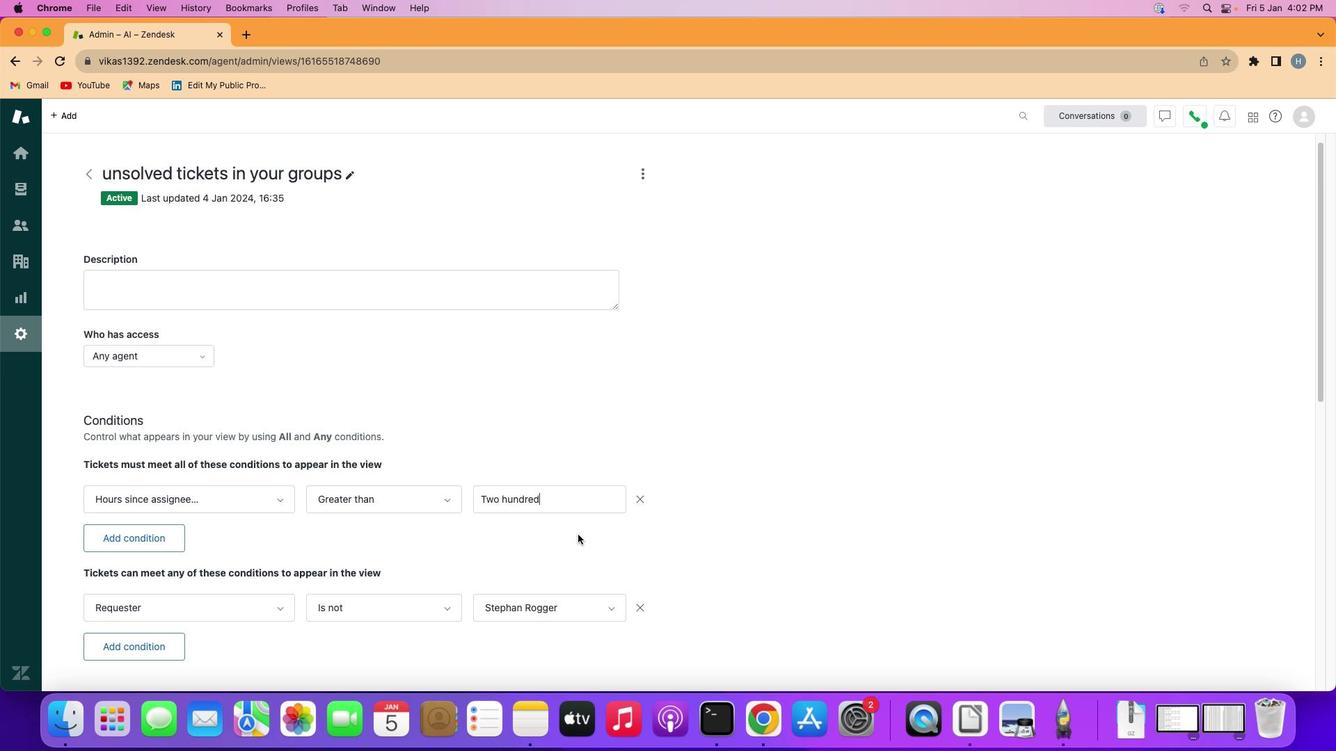 
Action: Mouse pressed left at (573, 529)
Screenshot: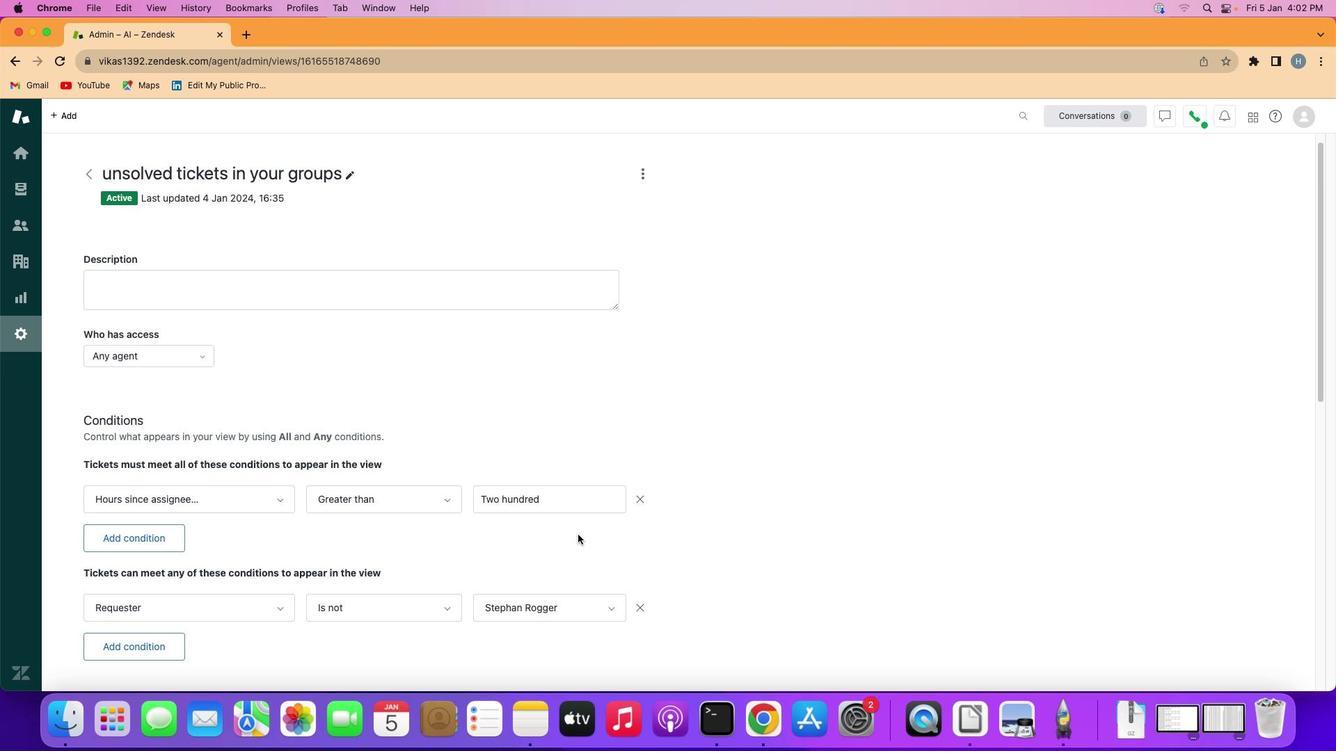 
Action: Mouse moved to (573, 529)
Screenshot: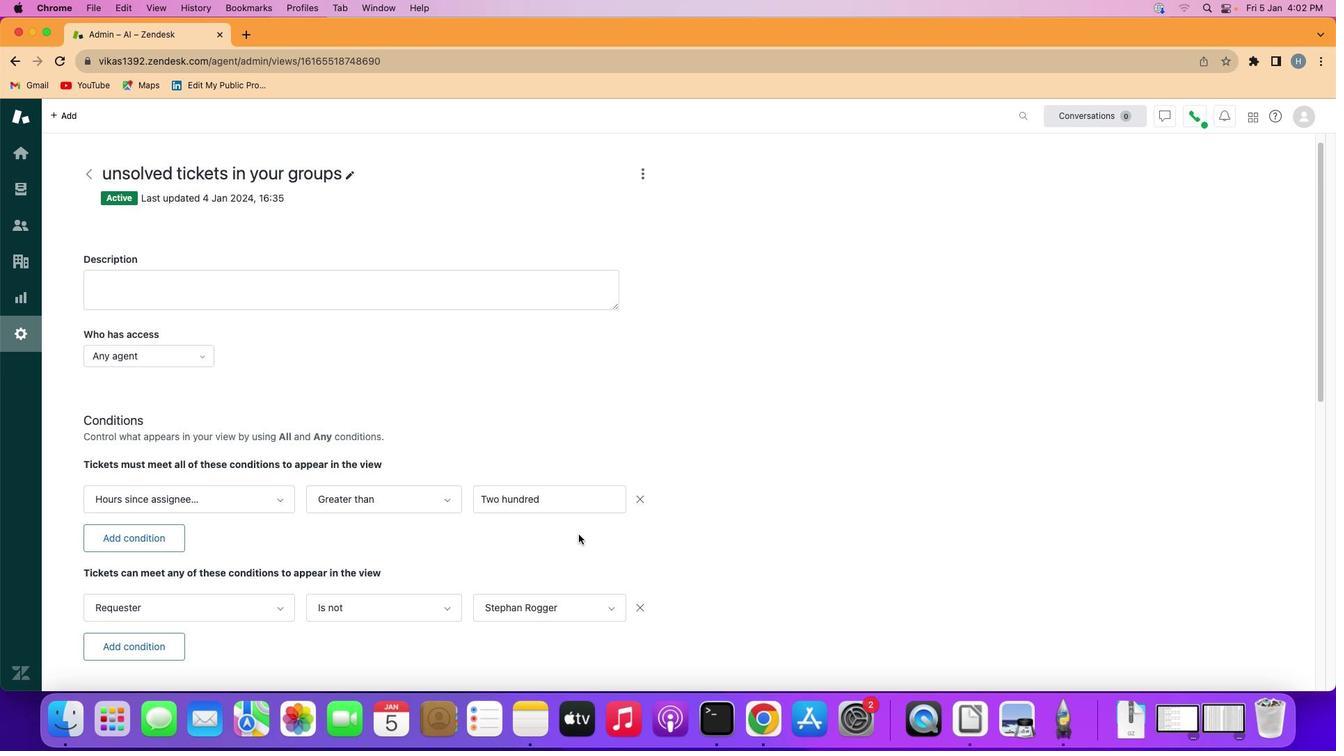 
